 Task: Find connections with filter location Govardhan with filter topic #Designwith filter profile language English with filter current company Firmenich with filter school Maharashtra Institute of Technology Aurangabad with filter industry Zoos and Botanical Gardens with filter service category Consulting with filter keywords title Office Manager
Action: Mouse moved to (502, 89)
Screenshot: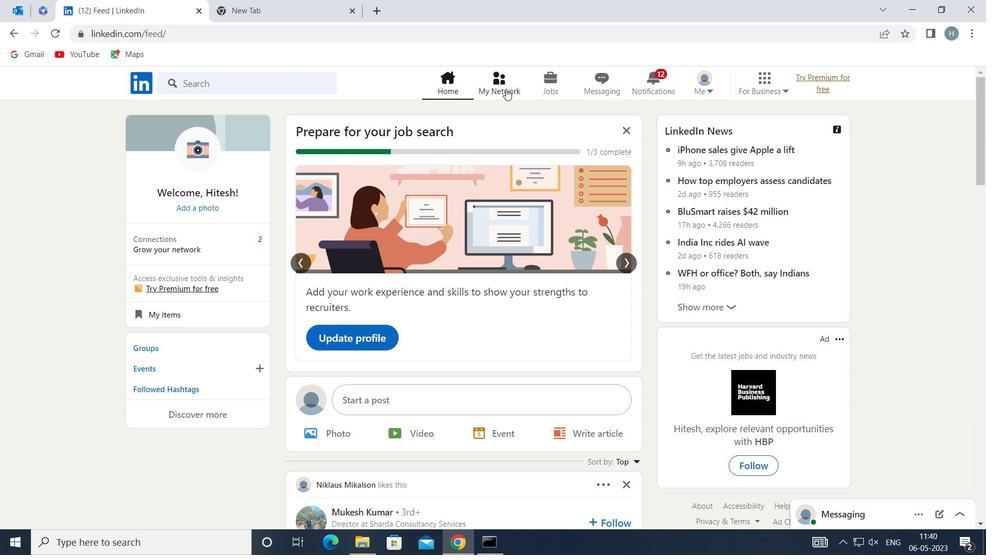 
Action: Mouse pressed left at (502, 89)
Screenshot: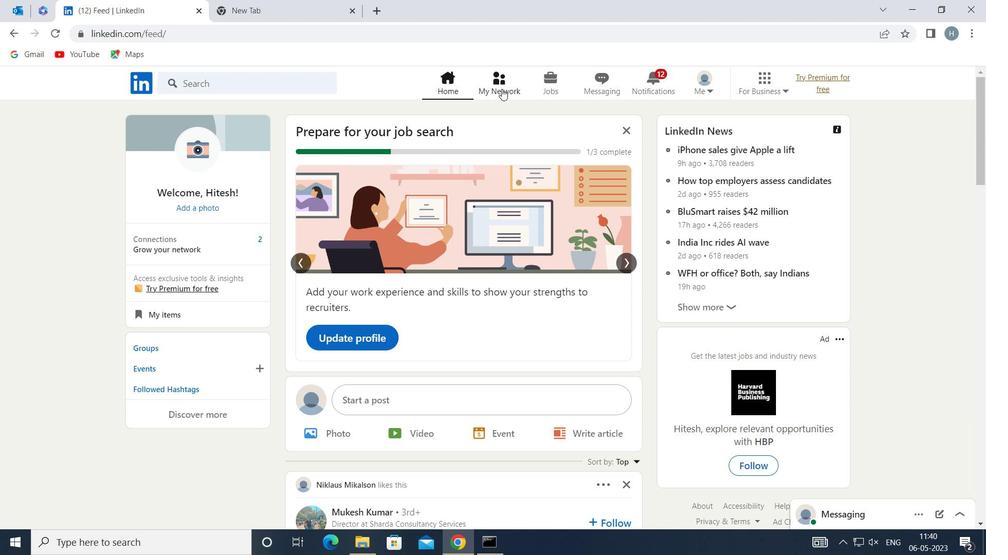 
Action: Mouse moved to (277, 148)
Screenshot: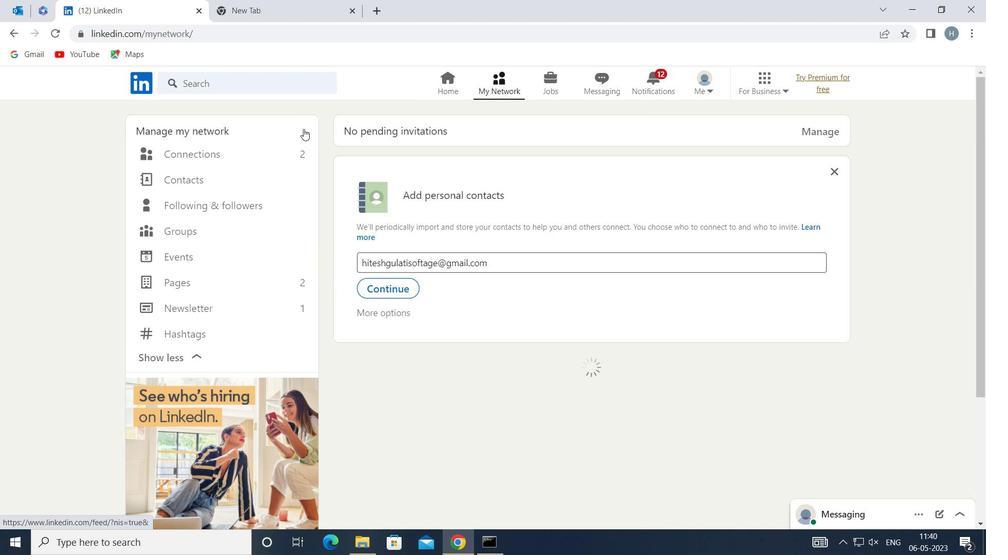 
Action: Mouse pressed left at (277, 148)
Screenshot: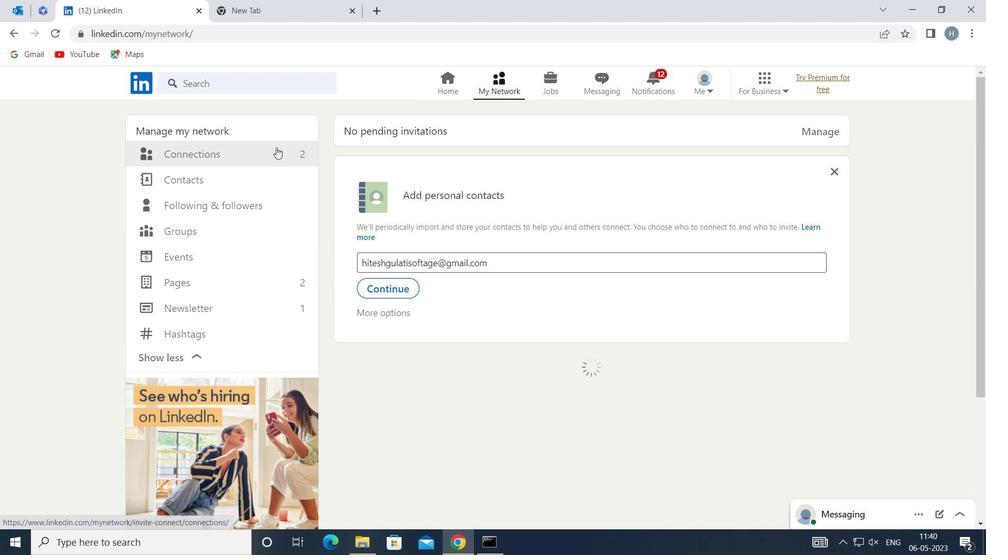
Action: Mouse moved to (578, 155)
Screenshot: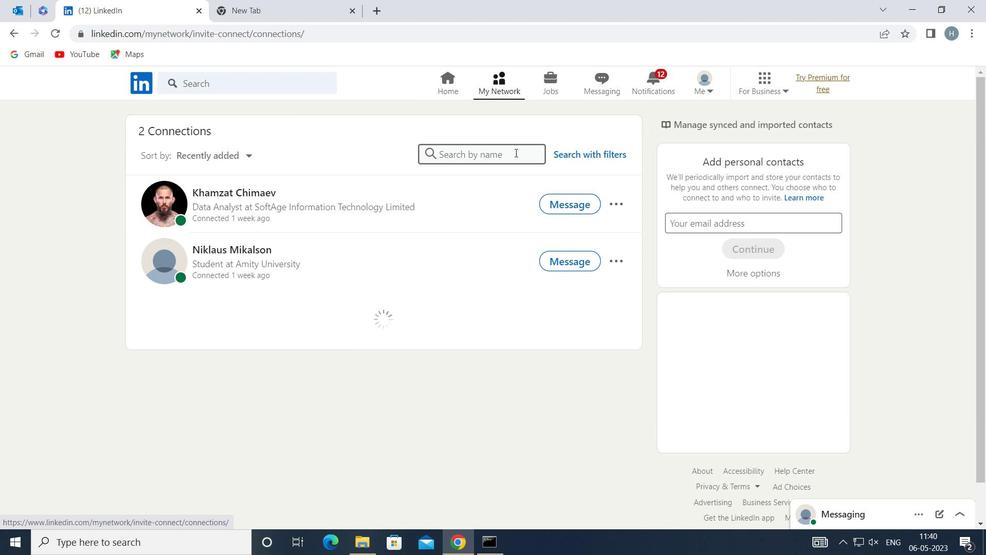
Action: Mouse pressed left at (578, 155)
Screenshot: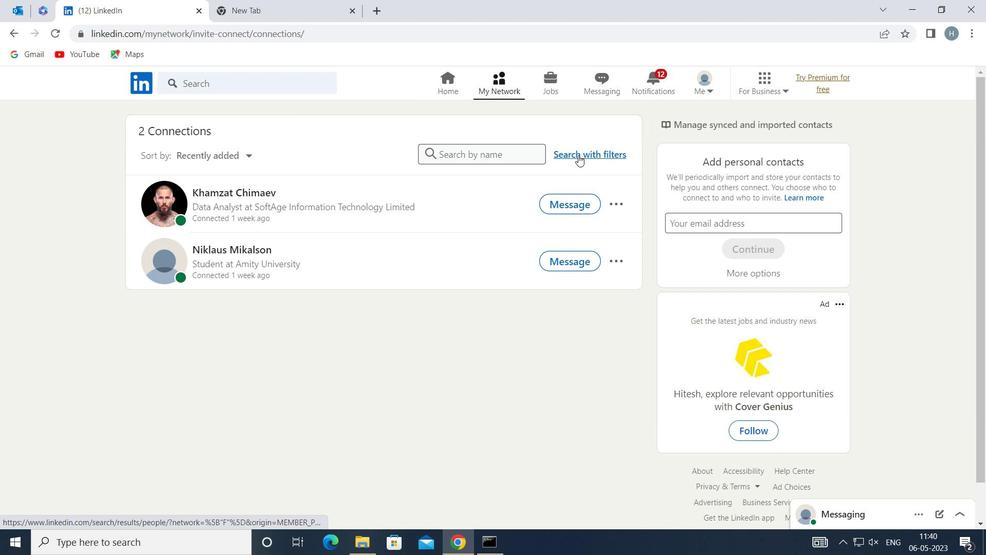 
Action: Mouse moved to (529, 112)
Screenshot: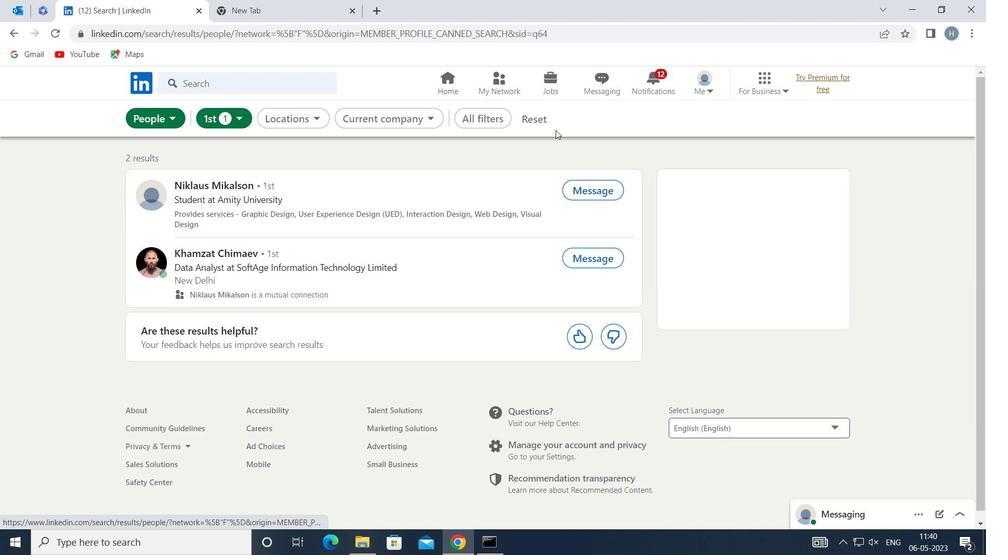 
Action: Mouse pressed left at (529, 112)
Screenshot: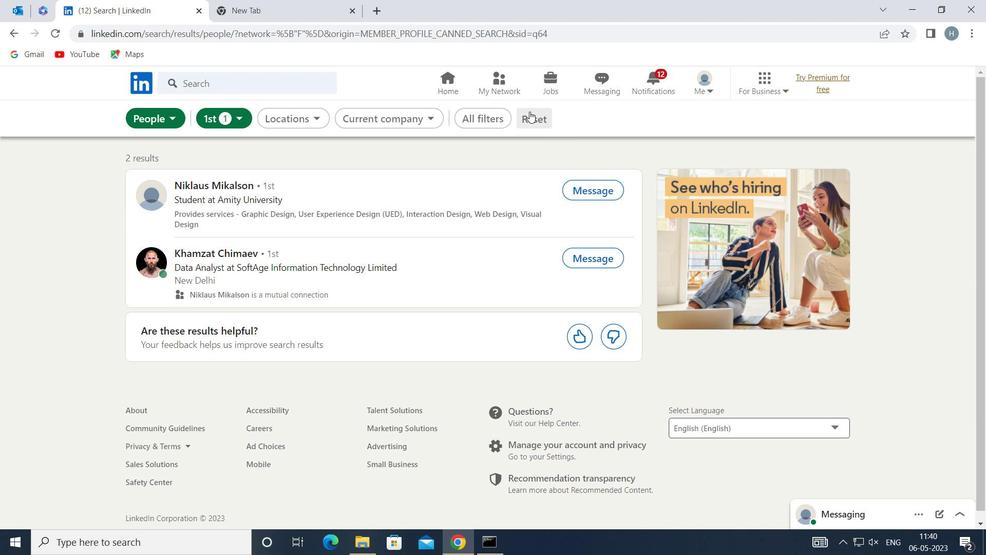 
Action: Mouse moved to (510, 117)
Screenshot: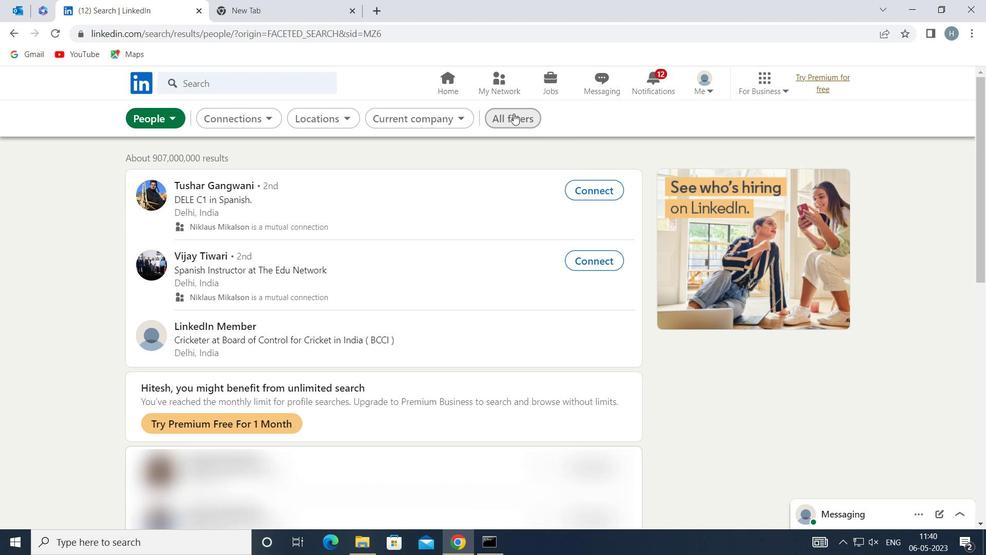 
Action: Mouse pressed left at (510, 117)
Screenshot: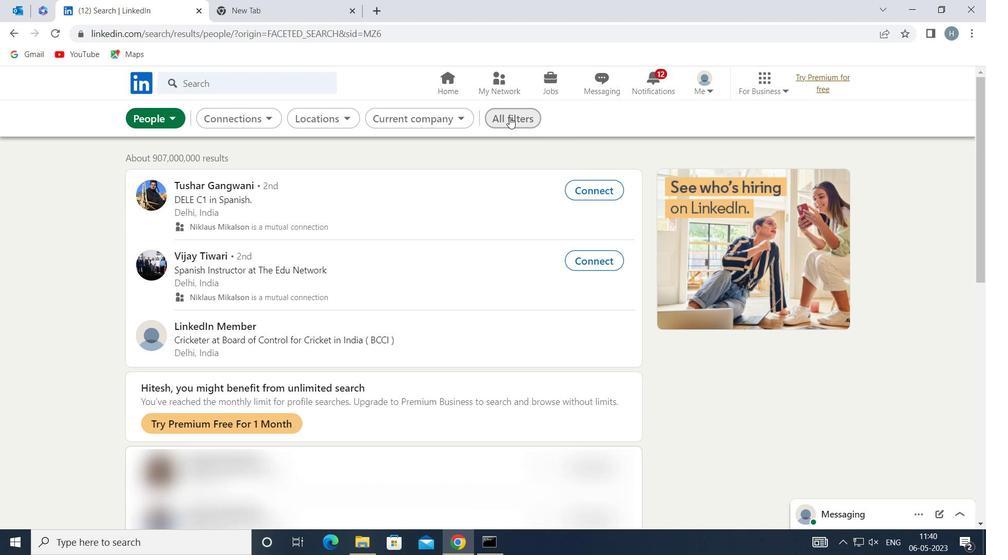 
Action: Mouse moved to (705, 236)
Screenshot: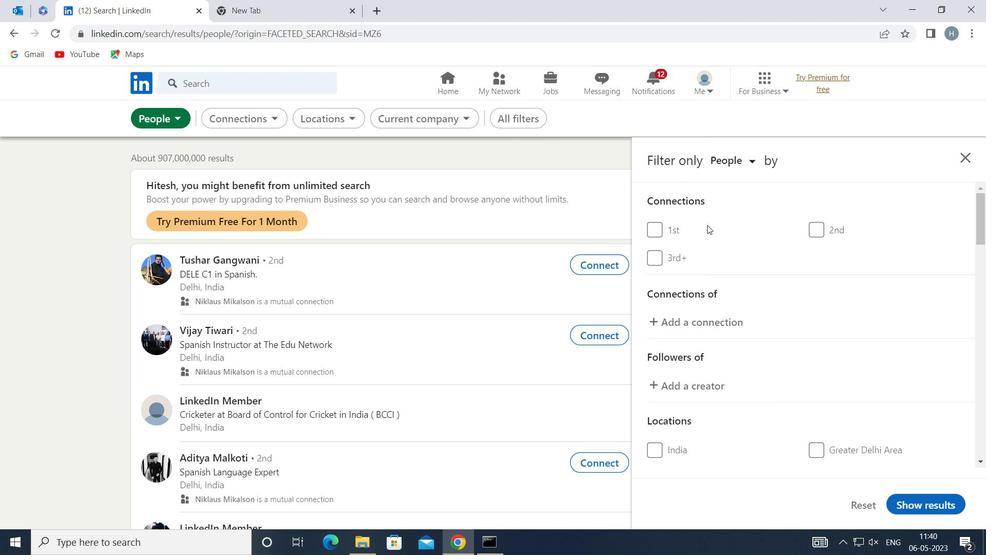 
Action: Mouse scrolled (705, 236) with delta (0, 0)
Screenshot: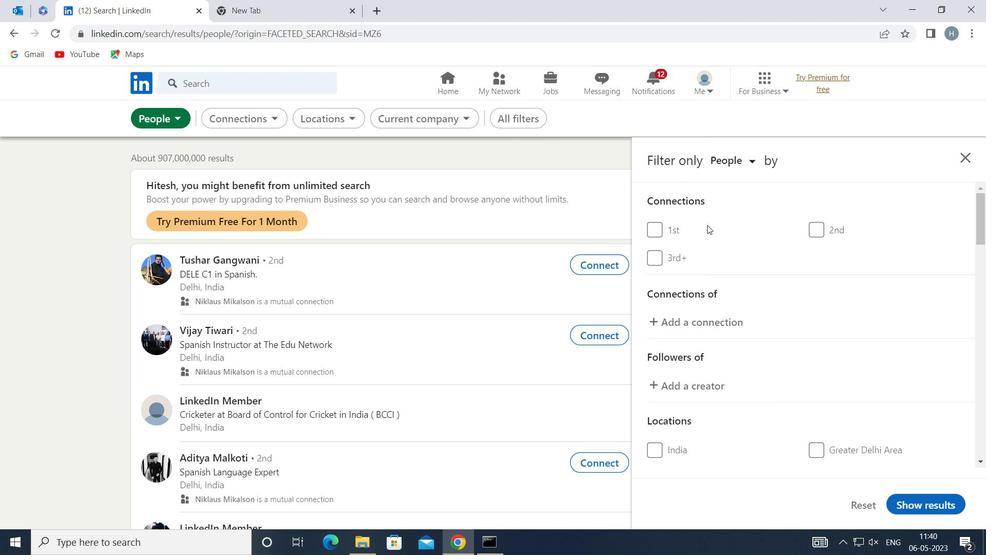 
Action: Mouse moved to (704, 237)
Screenshot: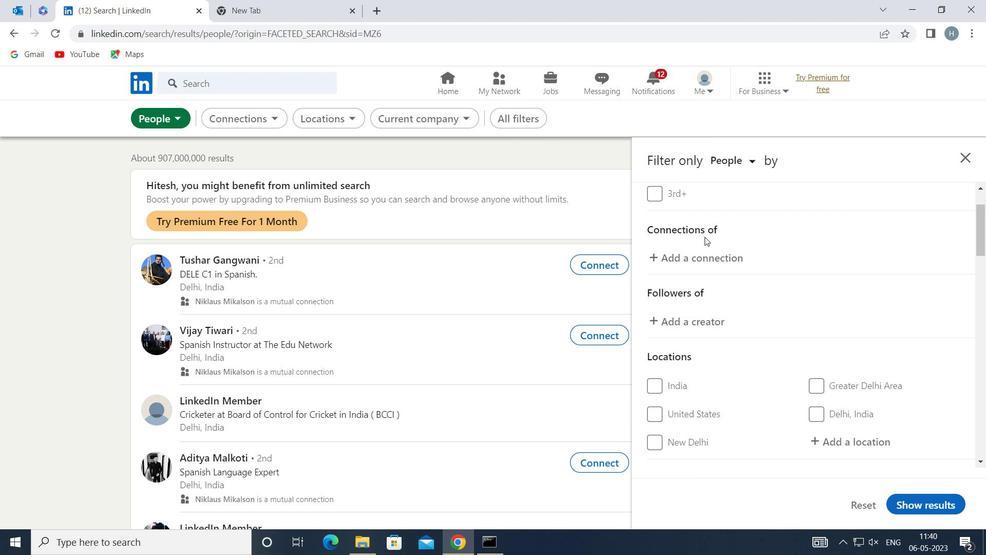 
Action: Mouse scrolled (704, 236) with delta (0, 0)
Screenshot: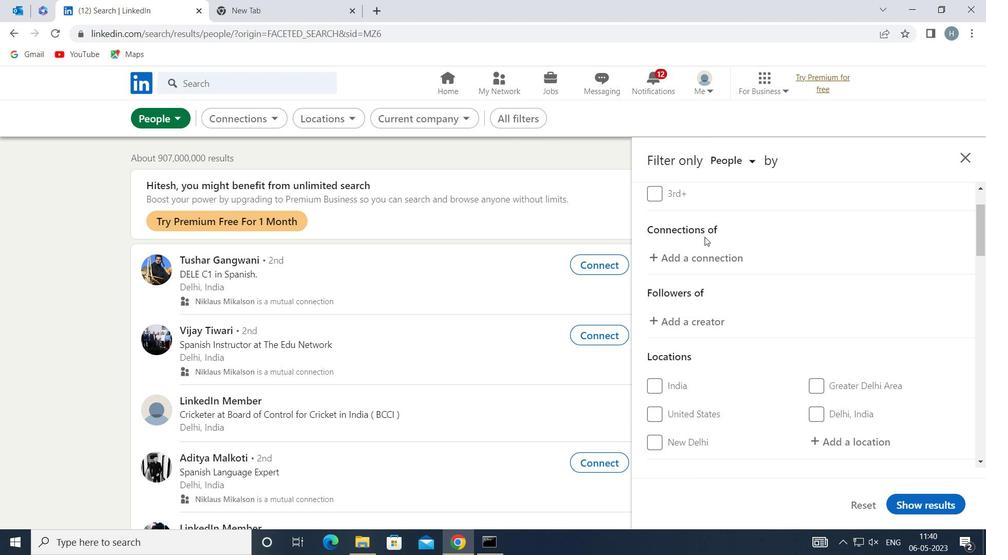 
Action: Mouse scrolled (704, 236) with delta (0, 0)
Screenshot: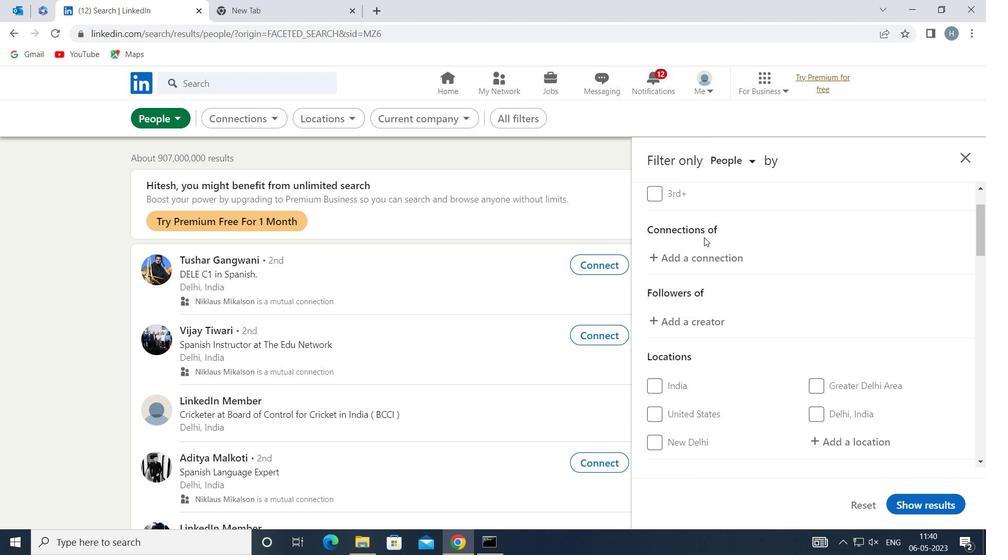 
Action: Mouse moved to (704, 244)
Screenshot: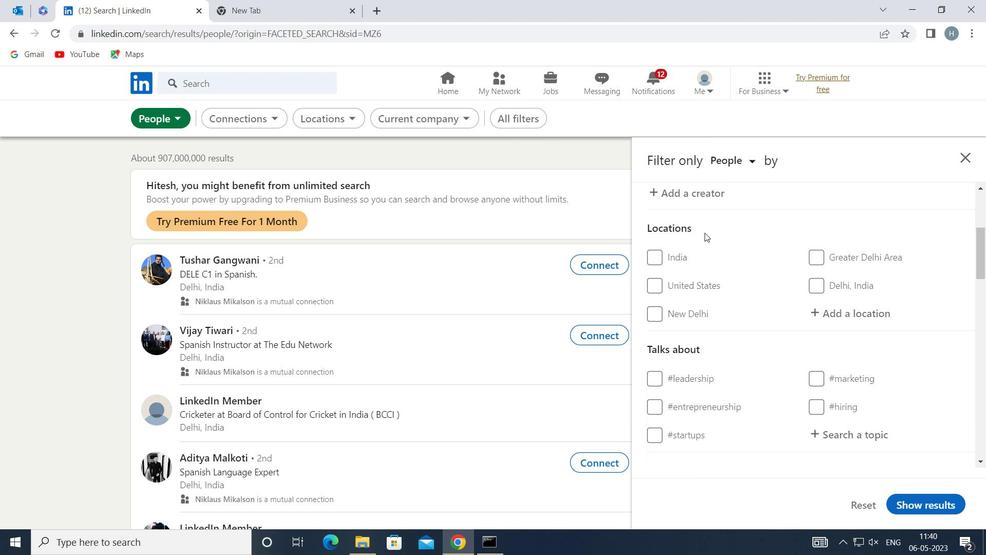 
Action: Mouse scrolled (704, 243) with delta (0, 0)
Screenshot: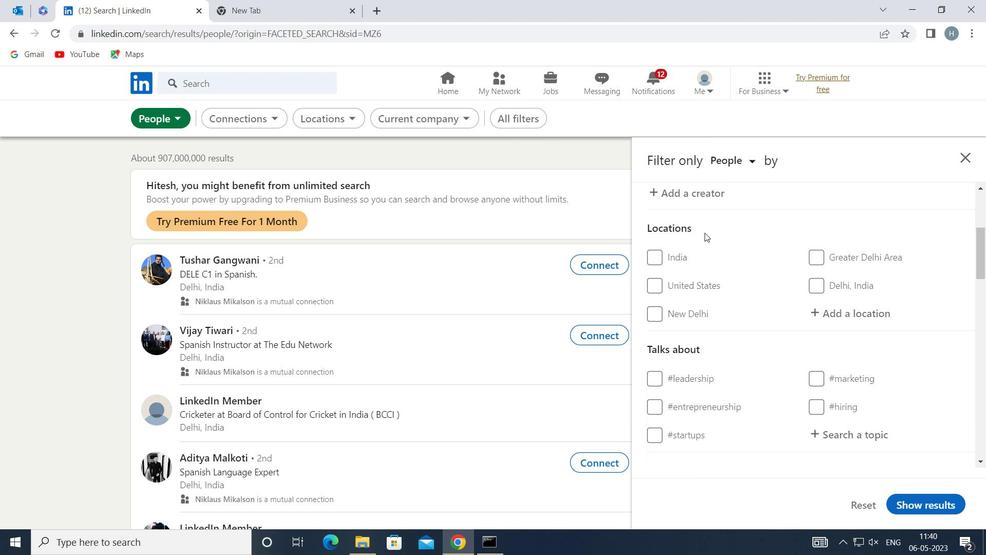 
Action: Mouse moved to (886, 239)
Screenshot: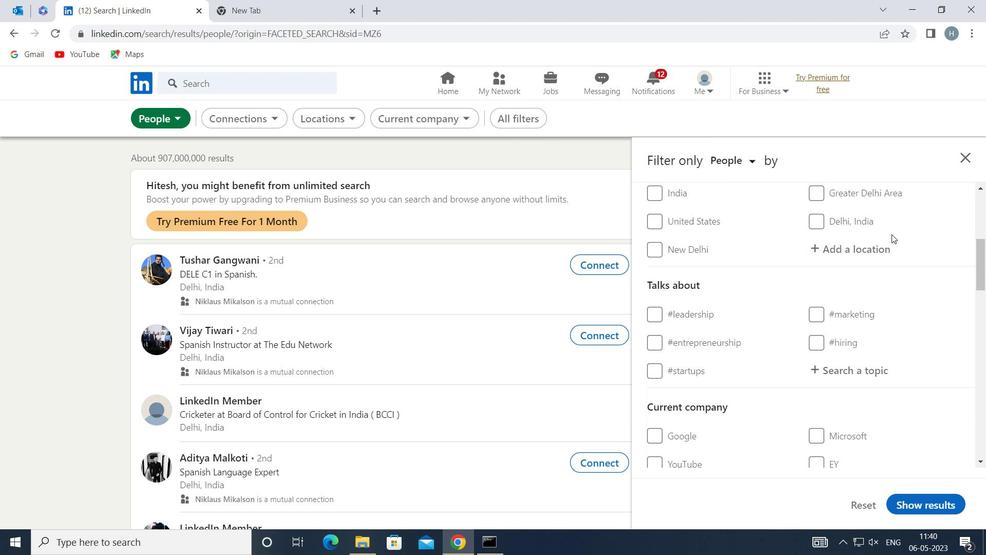 
Action: Mouse pressed left at (886, 239)
Screenshot: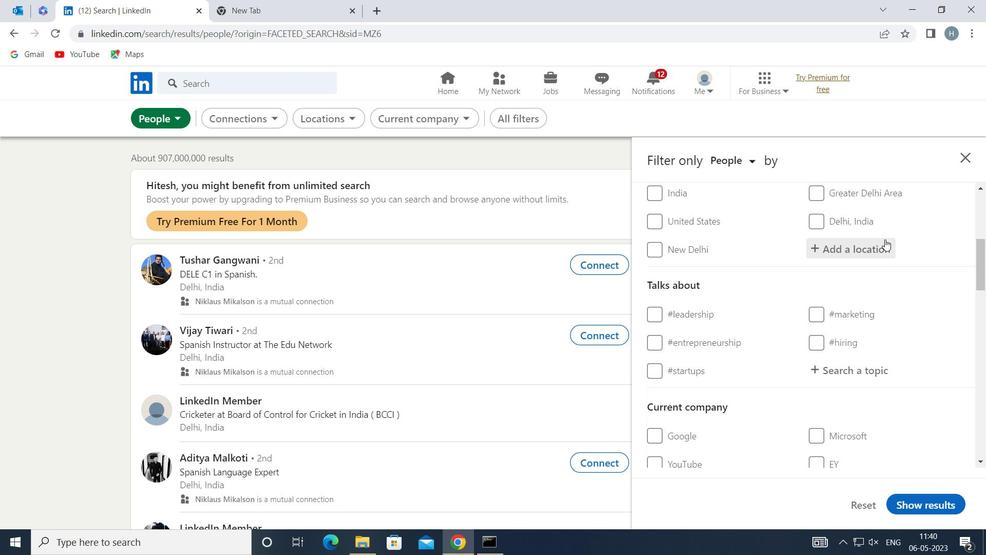 
Action: Key pressed <Key.shift>GOVARDHAN
Screenshot: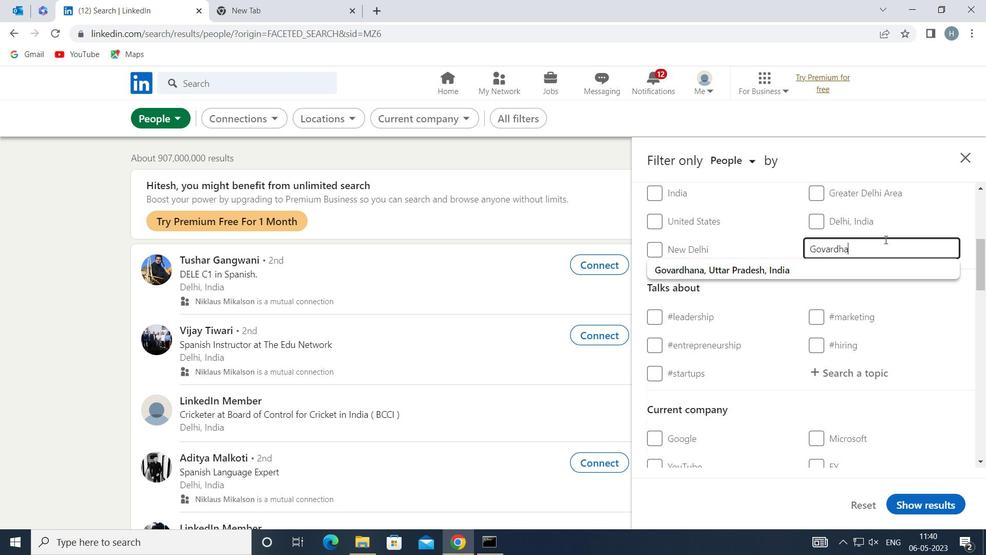 
Action: Mouse moved to (856, 275)
Screenshot: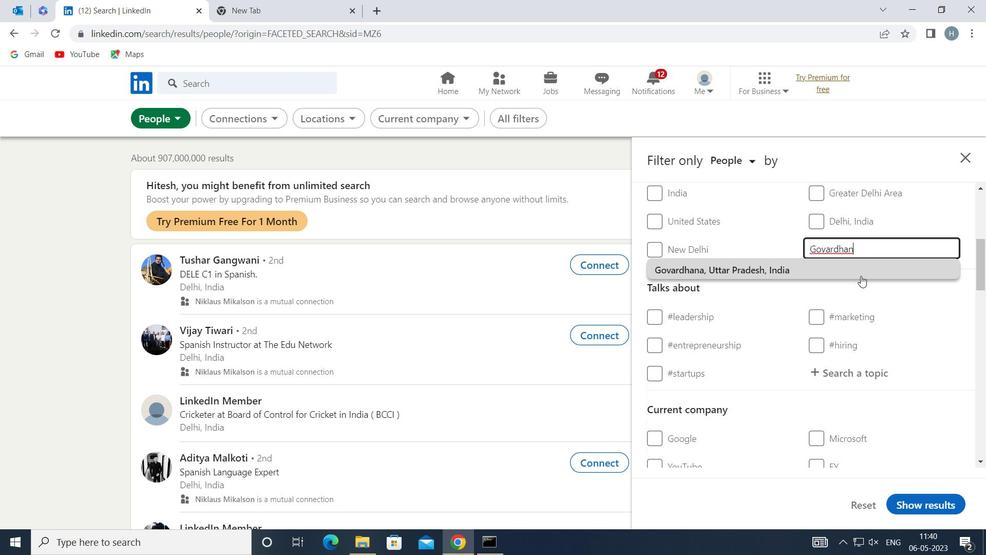 
Action: Mouse pressed left at (856, 275)
Screenshot: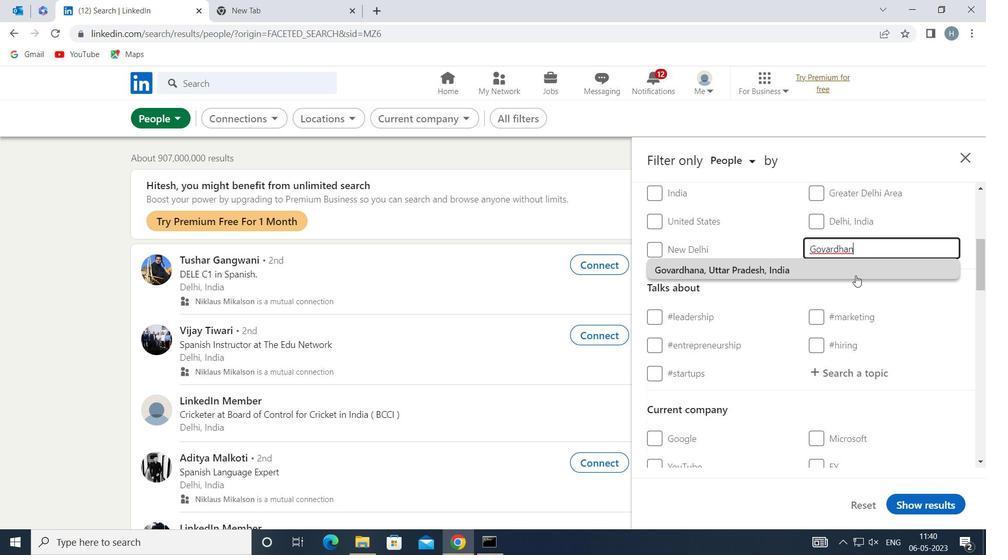 
Action: Mouse moved to (839, 295)
Screenshot: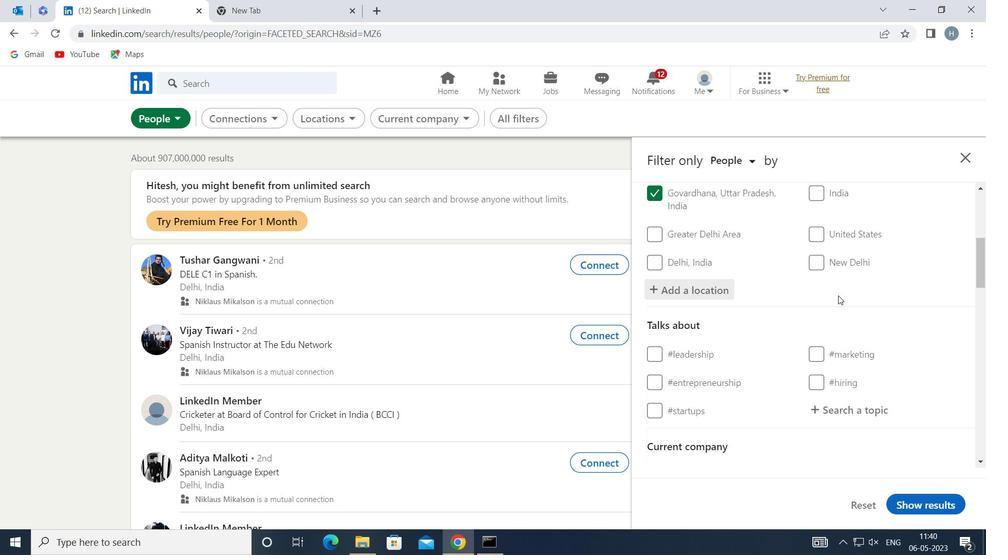 
Action: Mouse scrolled (839, 295) with delta (0, 0)
Screenshot: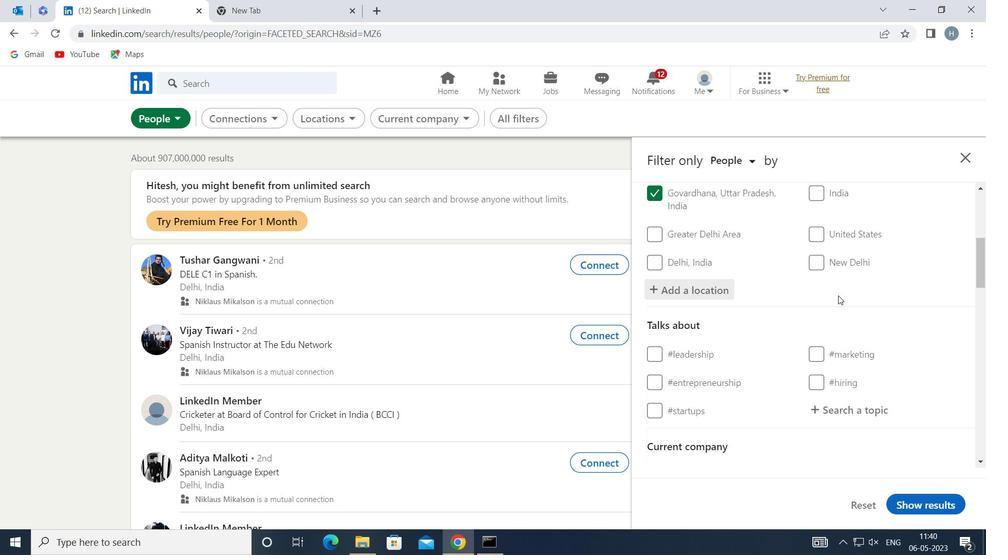 
Action: Mouse moved to (846, 343)
Screenshot: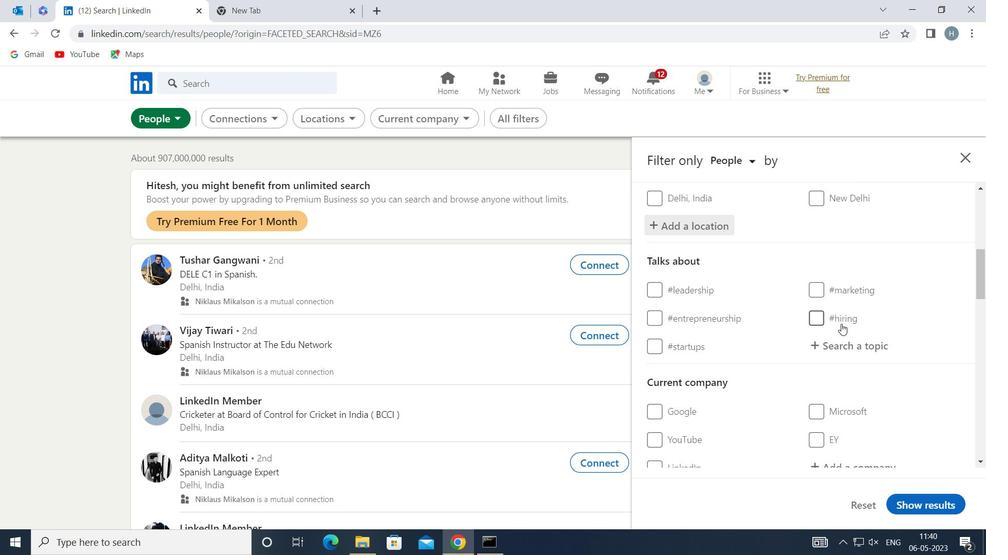 
Action: Mouse pressed left at (846, 343)
Screenshot: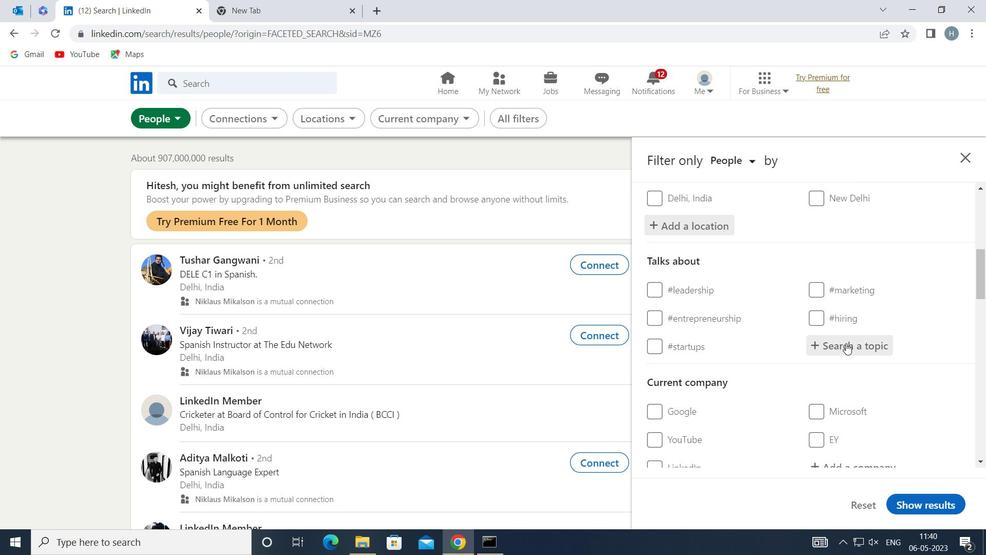
Action: Key pressed <Key.shift>DESIG
Screenshot: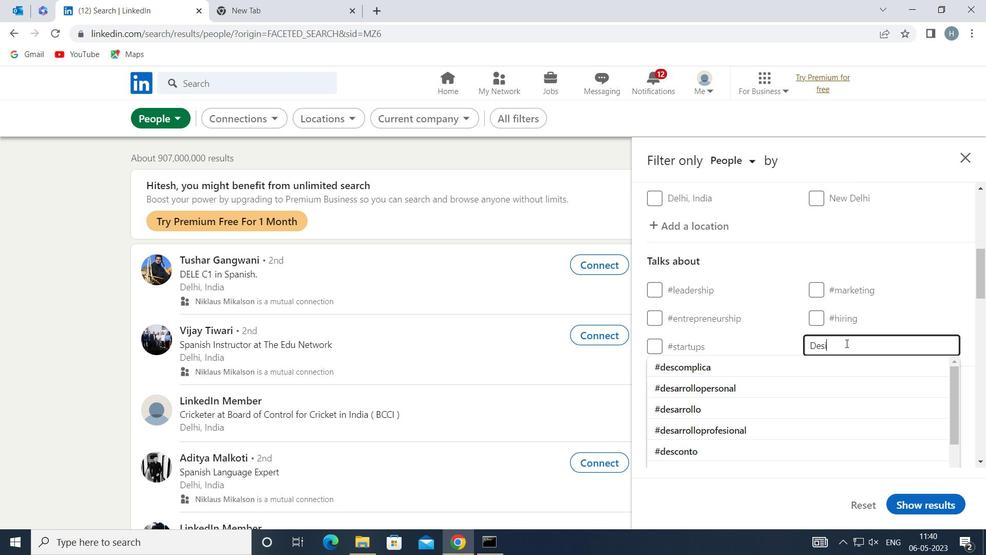 
Action: Mouse moved to (772, 359)
Screenshot: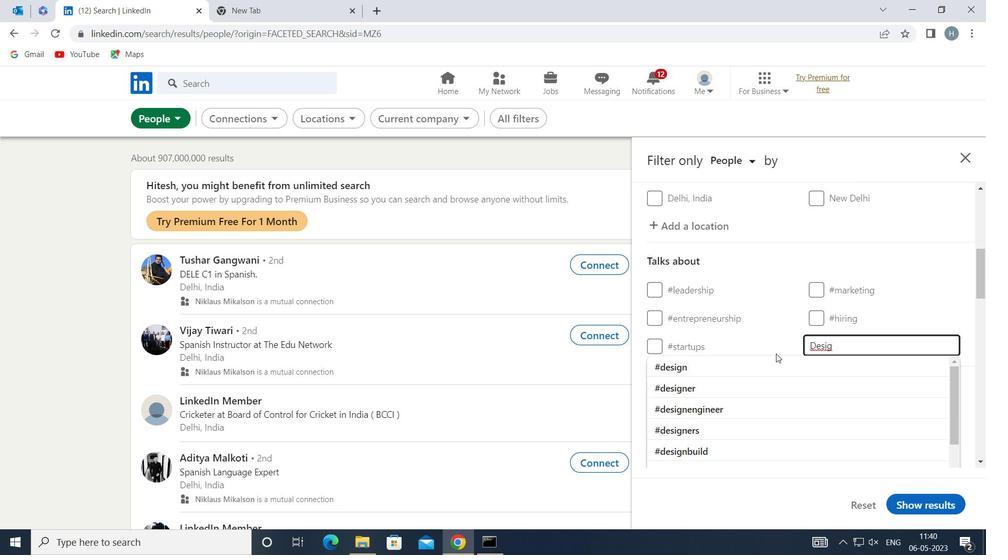 
Action: Mouse pressed left at (772, 359)
Screenshot: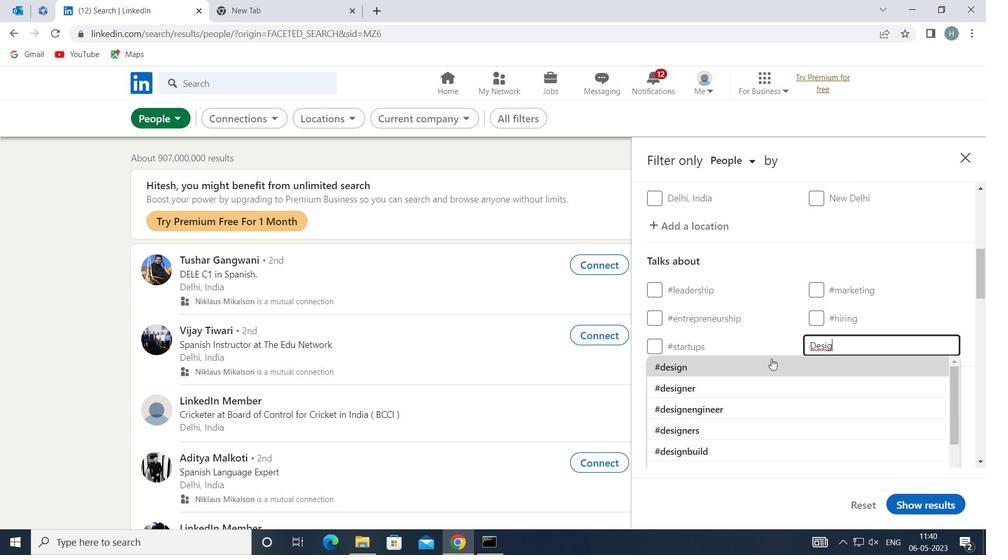 
Action: Mouse moved to (775, 329)
Screenshot: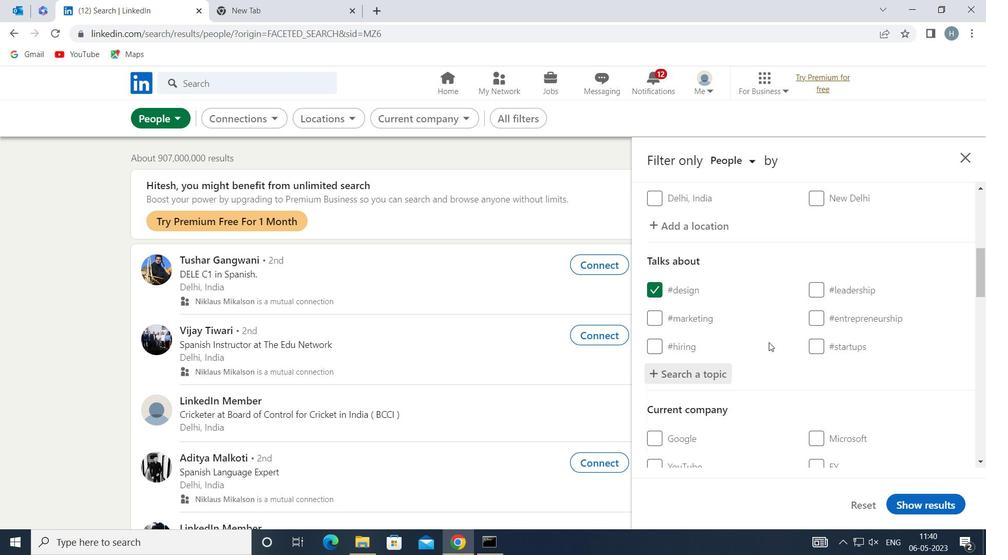 
Action: Mouse scrolled (775, 328) with delta (0, 0)
Screenshot: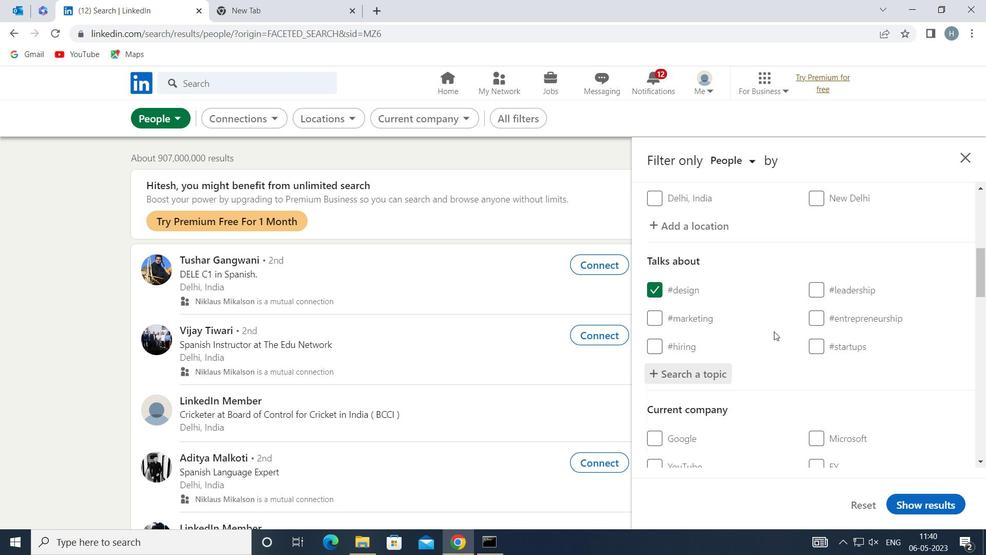 
Action: Mouse scrolled (775, 328) with delta (0, 0)
Screenshot: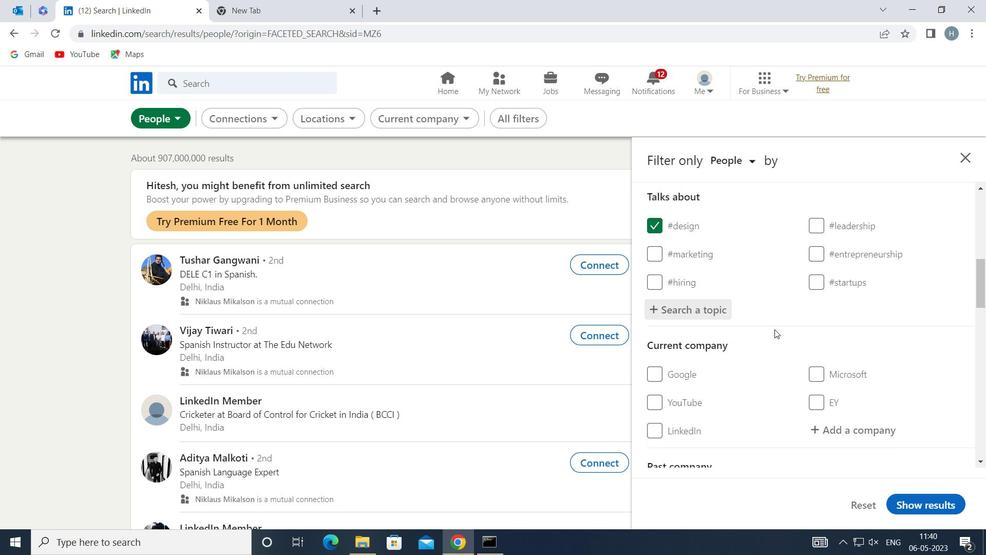 
Action: Mouse scrolled (775, 328) with delta (0, 0)
Screenshot: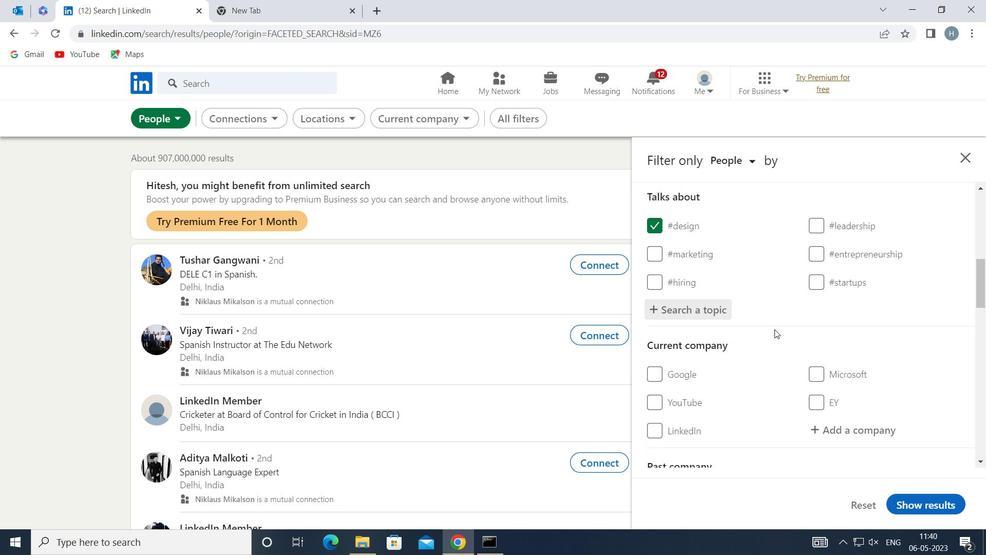 
Action: Mouse scrolled (775, 328) with delta (0, 0)
Screenshot: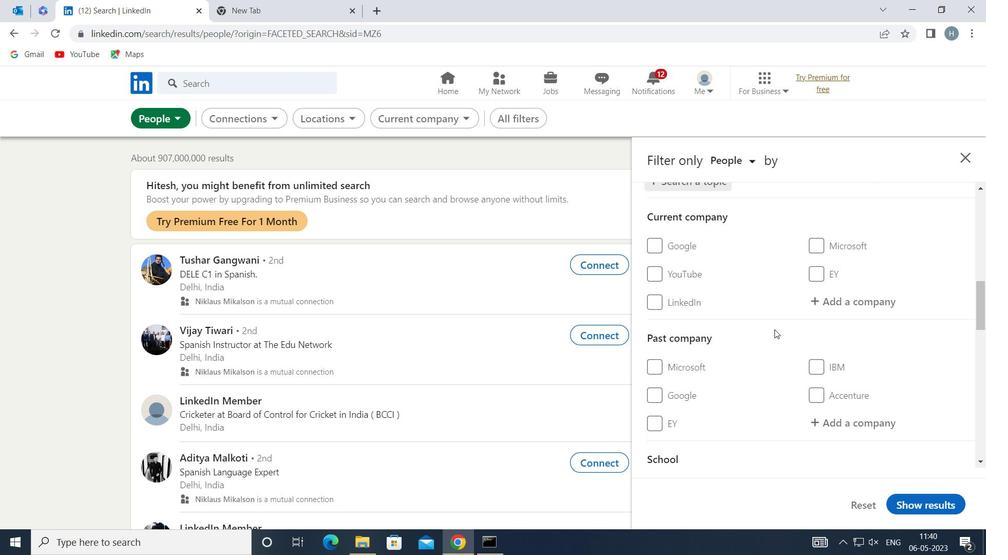 
Action: Mouse scrolled (775, 328) with delta (0, 0)
Screenshot: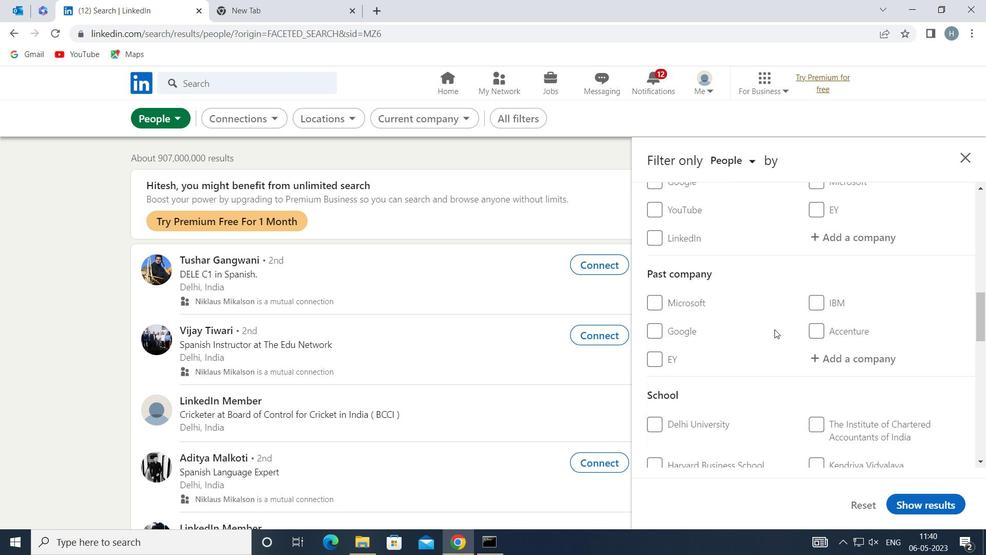 
Action: Mouse scrolled (775, 328) with delta (0, 0)
Screenshot: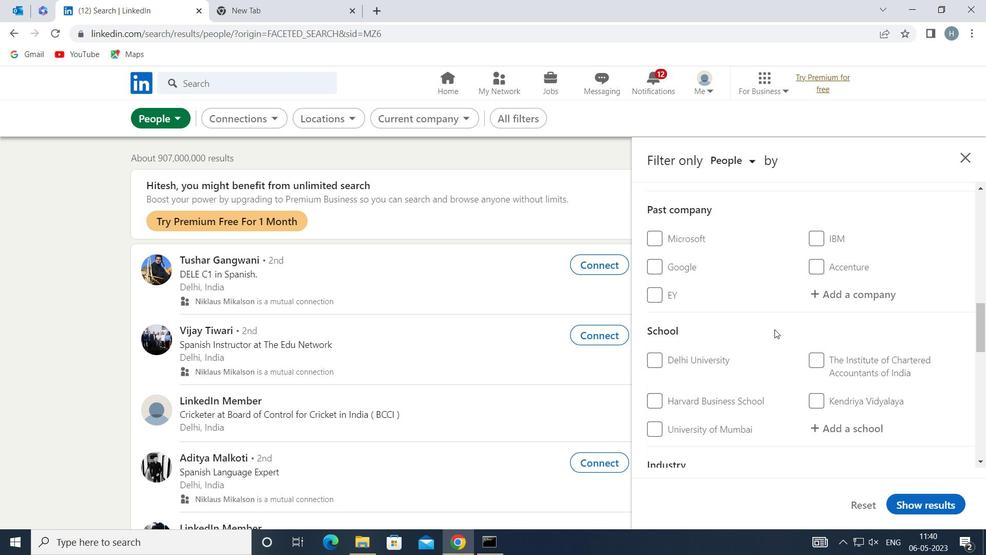 
Action: Mouse moved to (775, 328)
Screenshot: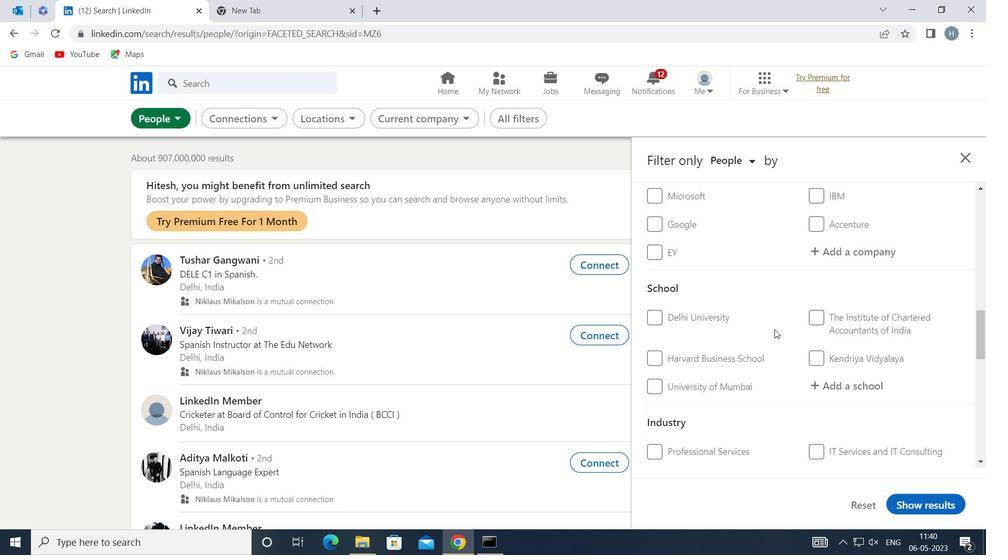 
Action: Mouse scrolled (775, 327) with delta (0, 0)
Screenshot: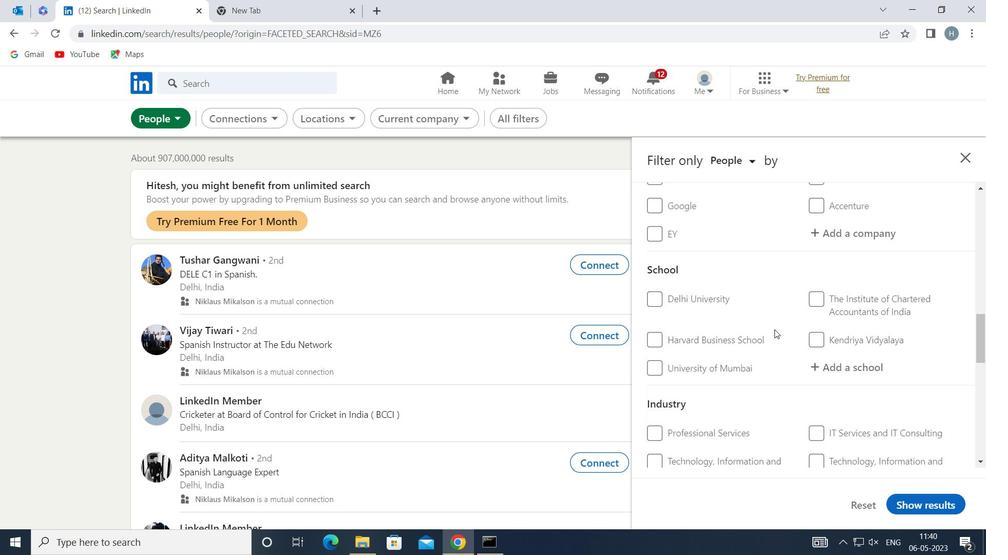 
Action: Mouse moved to (775, 327)
Screenshot: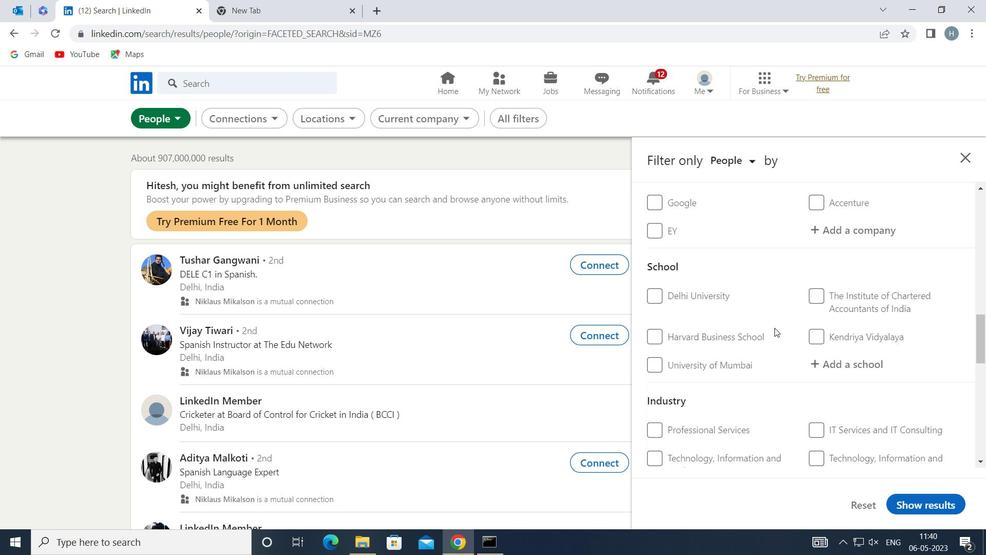 
Action: Mouse scrolled (775, 327) with delta (0, 0)
Screenshot: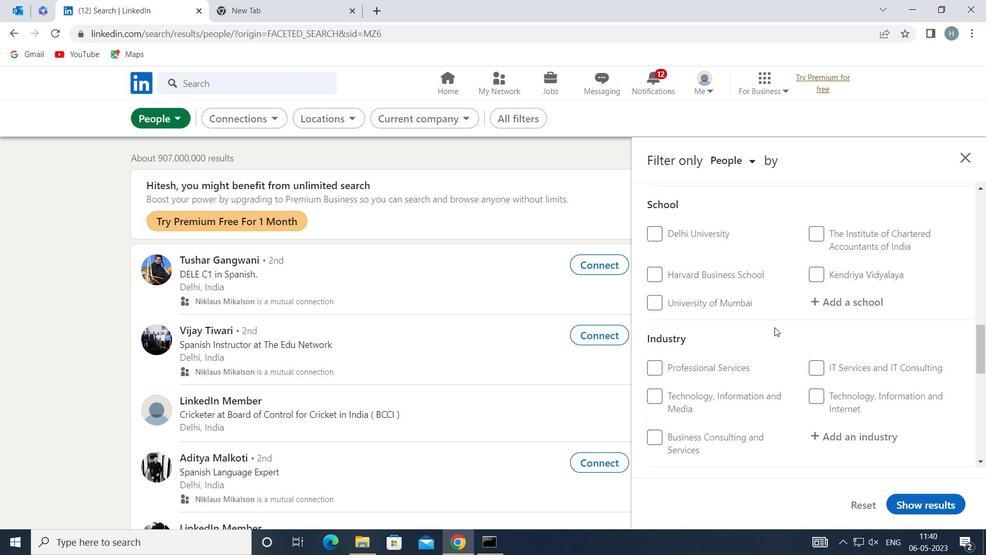 
Action: Mouse scrolled (775, 327) with delta (0, 0)
Screenshot: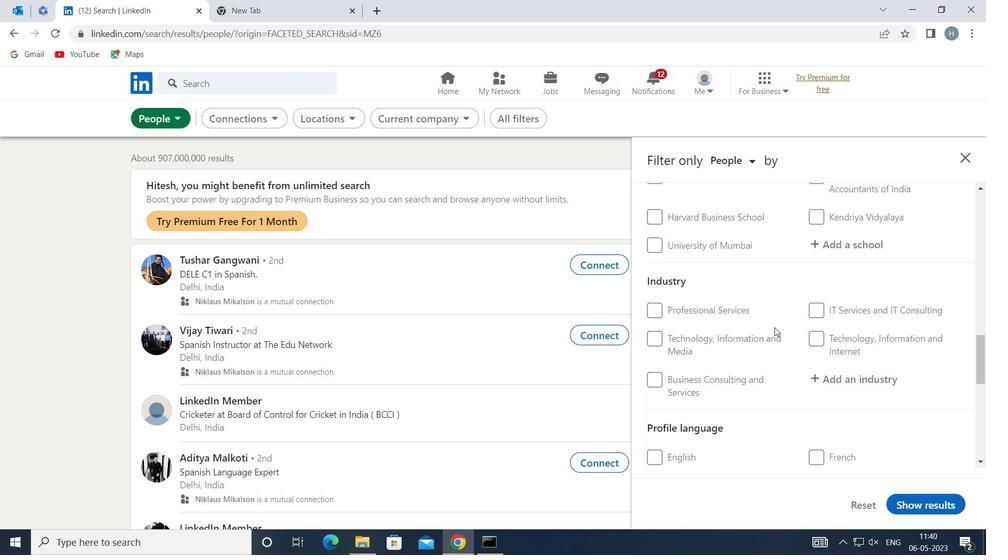 
Action: Mouse moved to (693, 381)
Screenshot: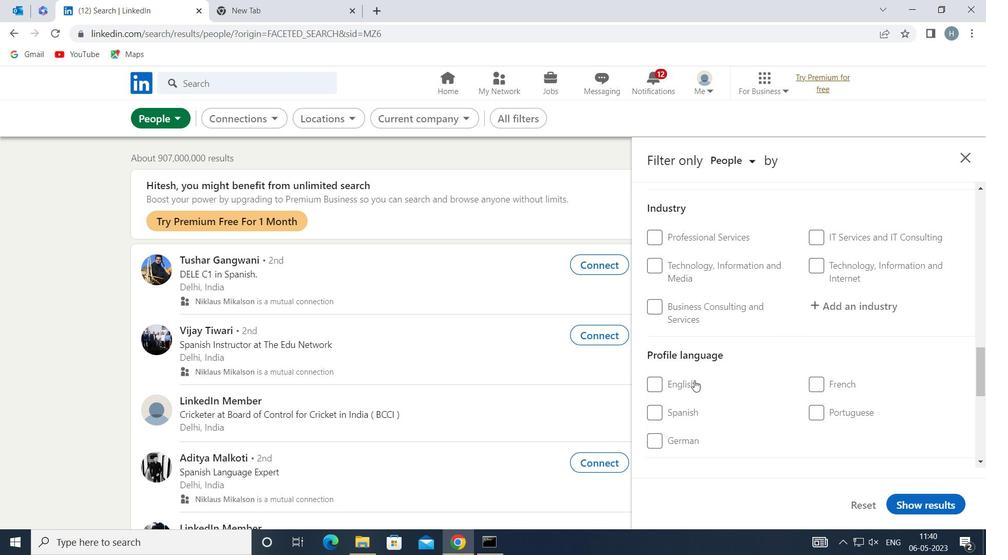 
Action: Mouse pressed left at (693, 381)
Screenshot: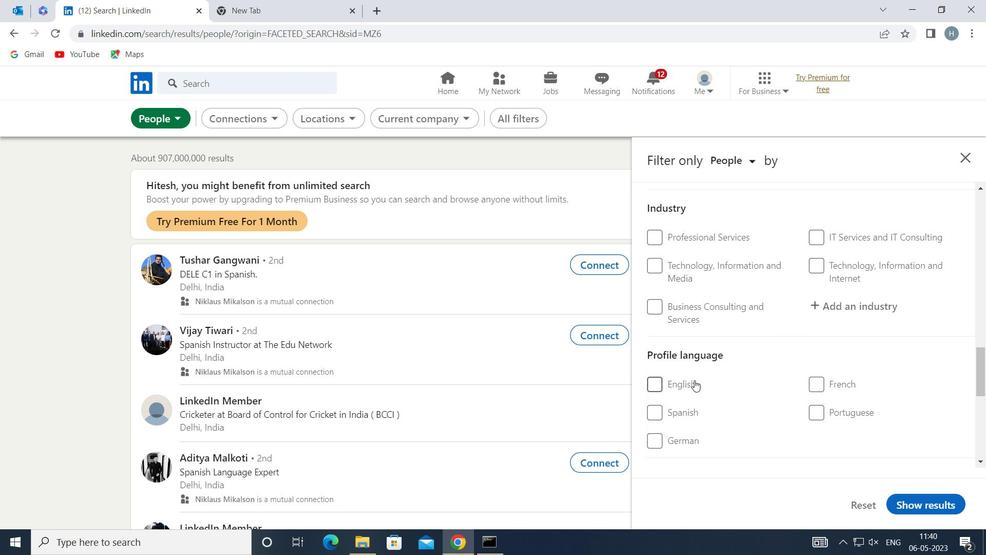 
Action: Mouse moved to (774, 388)
Screenshot: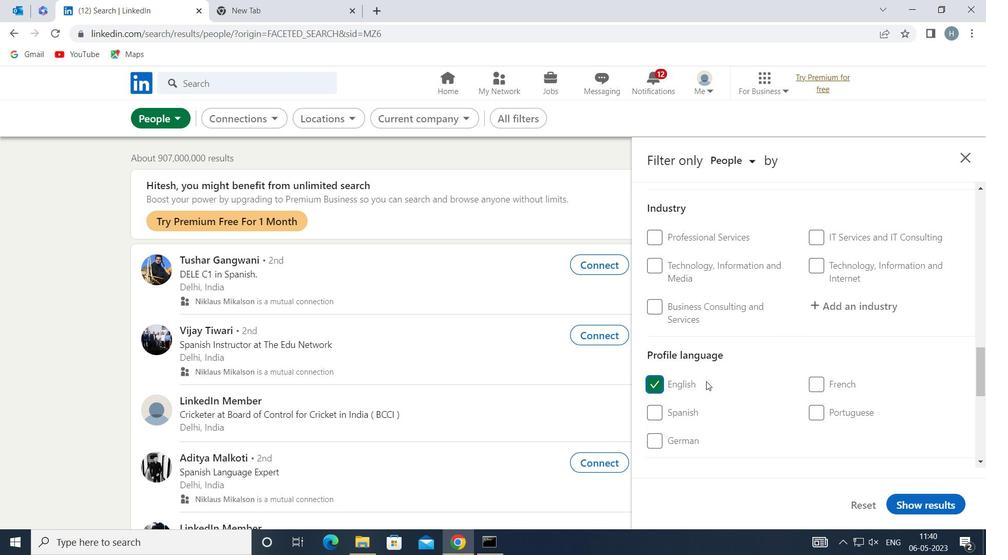 
Action: Mouse scrolled (774, 388) with delta (0, 0)
Screenshot: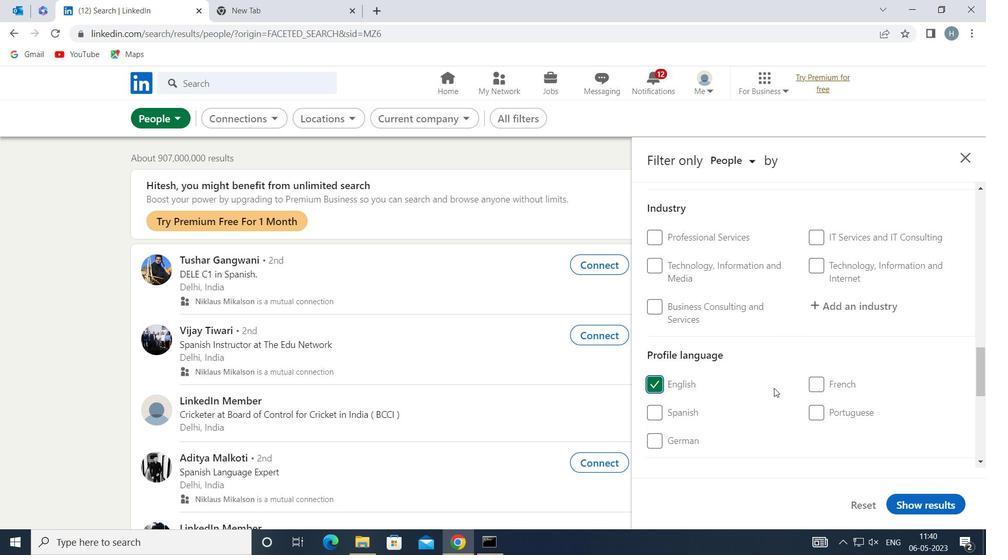 
Action: Mouse moved to (772, 381)
Screenshot: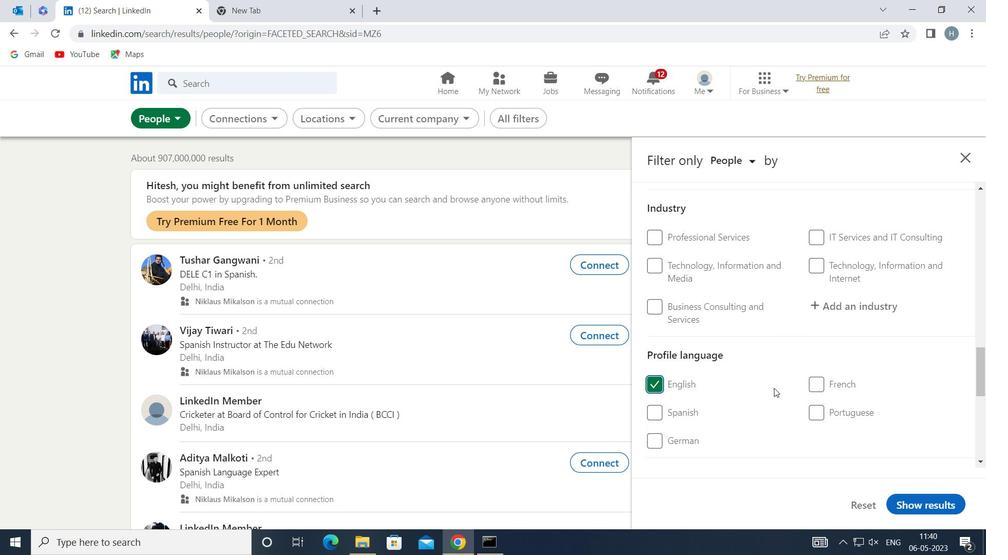 
Action: Mouse scrolled (772, 382) with delta (0, 0)
Screenshot: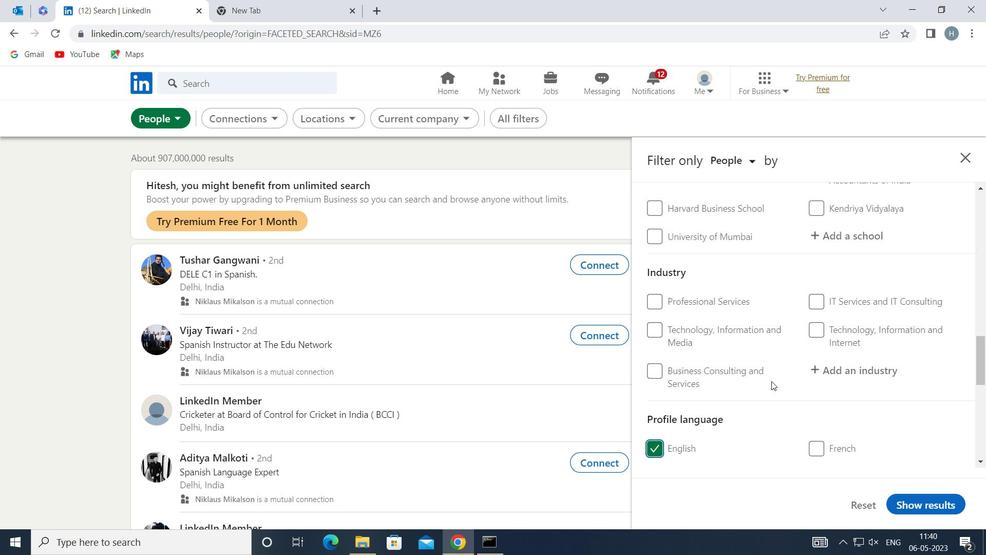 
Action: Mouse scrolled (772, 382) with delta (0, 0)
Screenshot: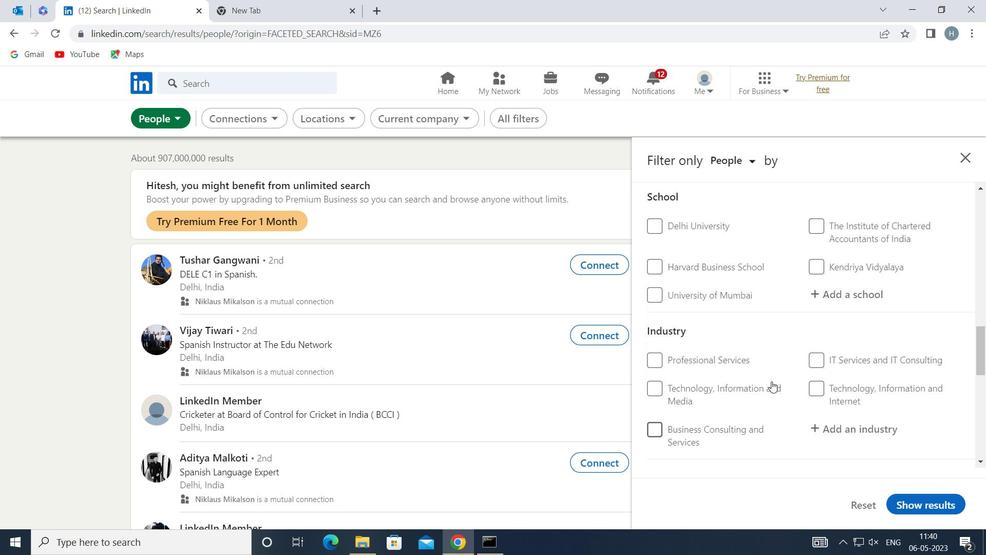 
Action: Mouse scrolled (772, 382) with delta (0, 0)
Screenshot: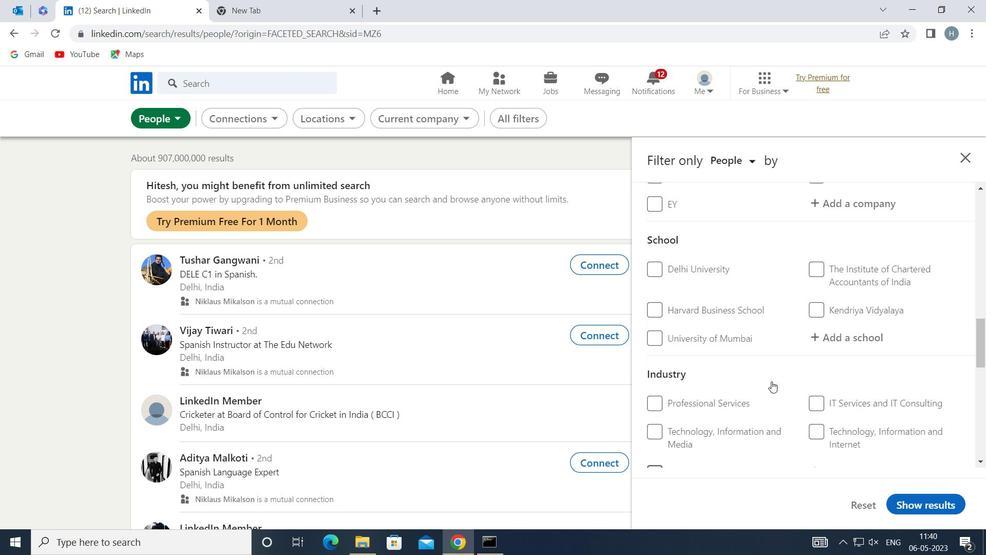 
Action: Mouse scrolled (772, 382) with delta (0, 0)
Screenshot: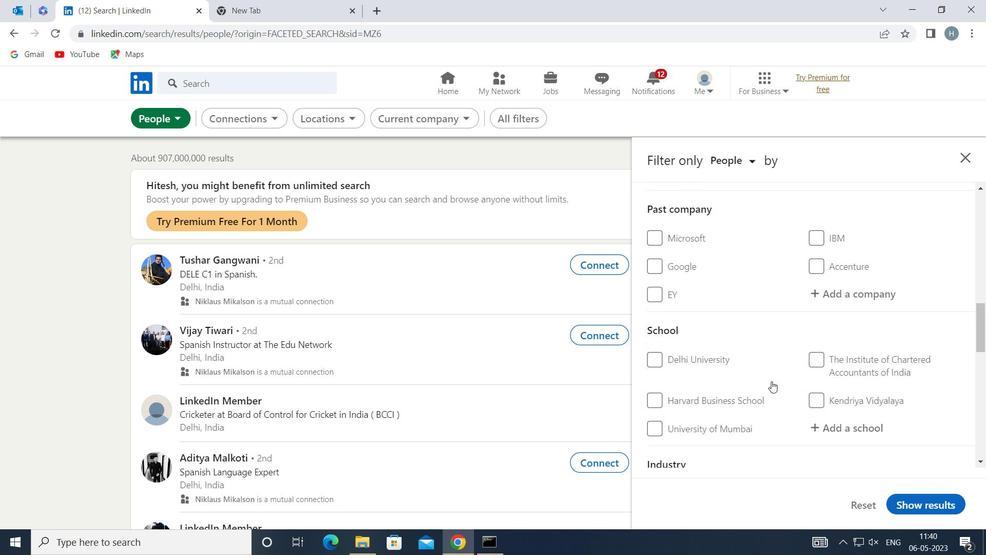 
Action: Mouse scrolled (772, 382) with delta (0, 0)
Screenshot: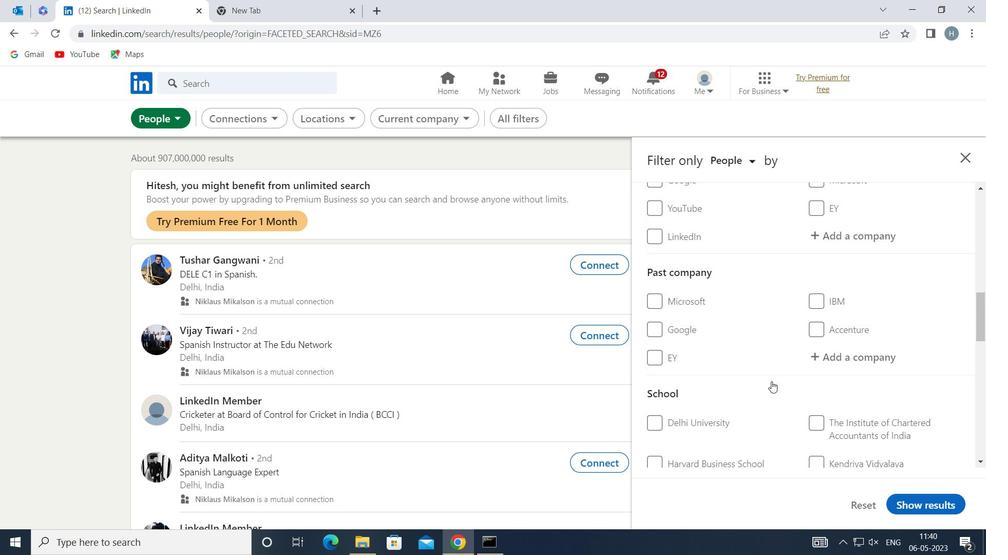 
Action: Mouse scrolled (772, 382) with delta (0, 0)
Screenshot: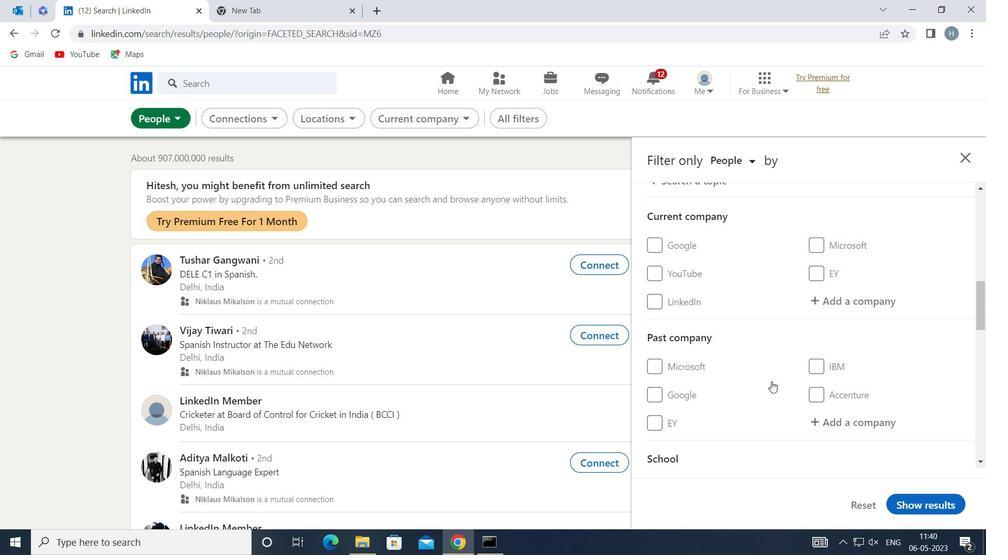 
Action: Mouse moved to (830, 366)
Screenshot: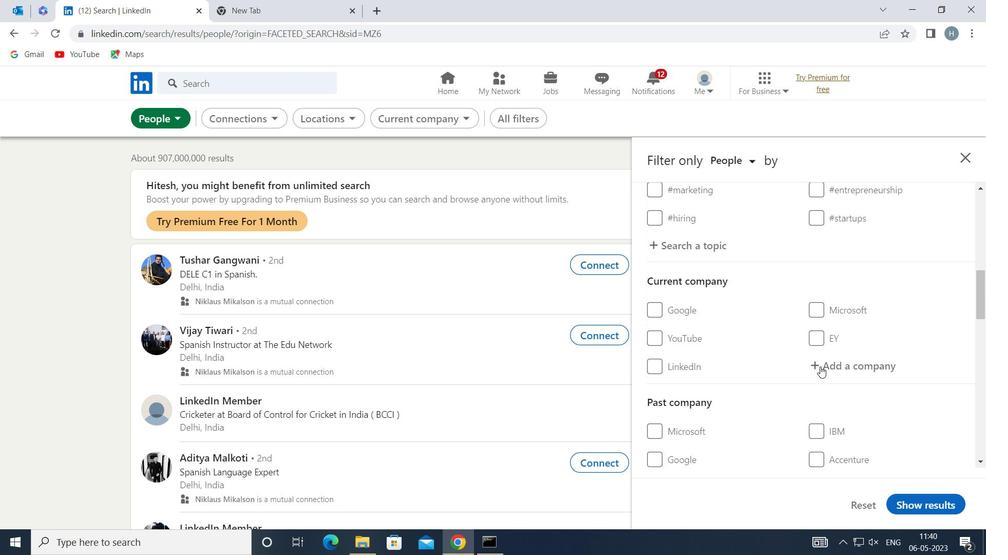 
Action: Mouse pressed left at (830, 366)
Screenshot: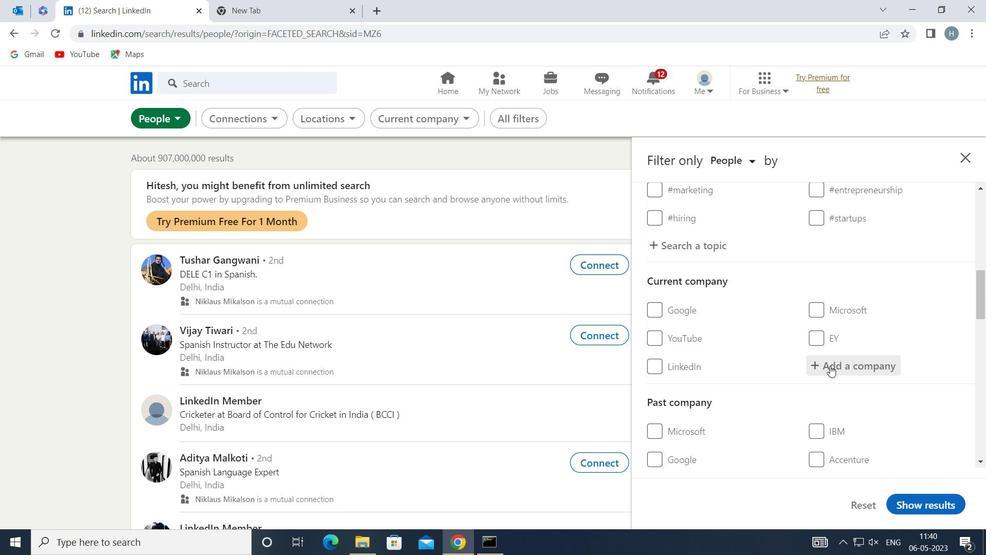 
Action: Mouse moved to (829, 364)
Screenshot: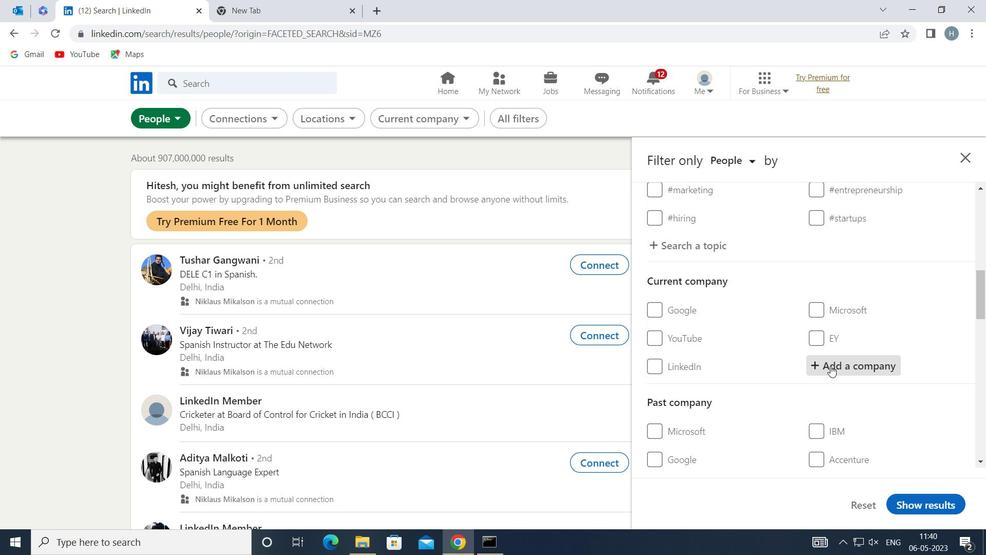 
Action: Key pressed <Key.shift>FIRMENI
Screenshot: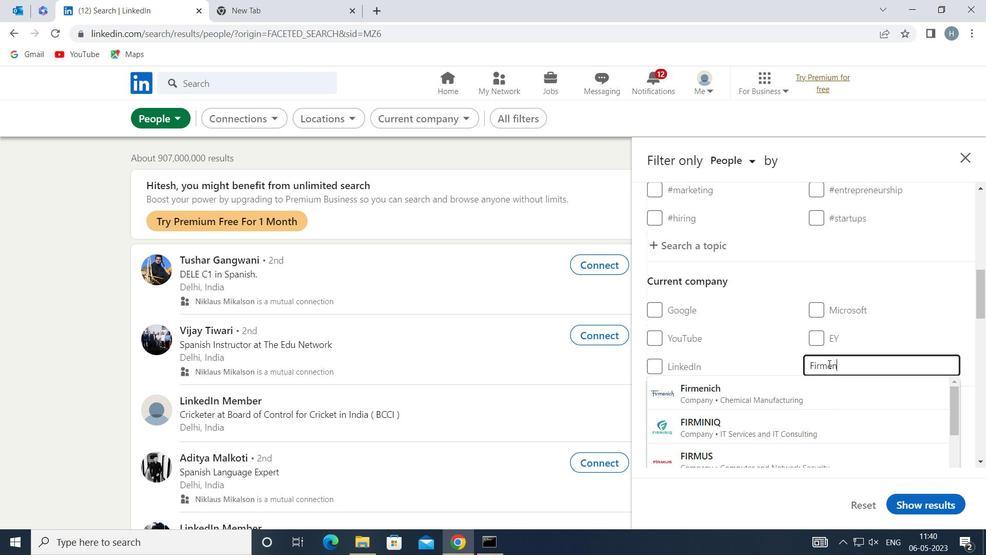 
Action: Mouse moved to (790, 389)
Screenshot: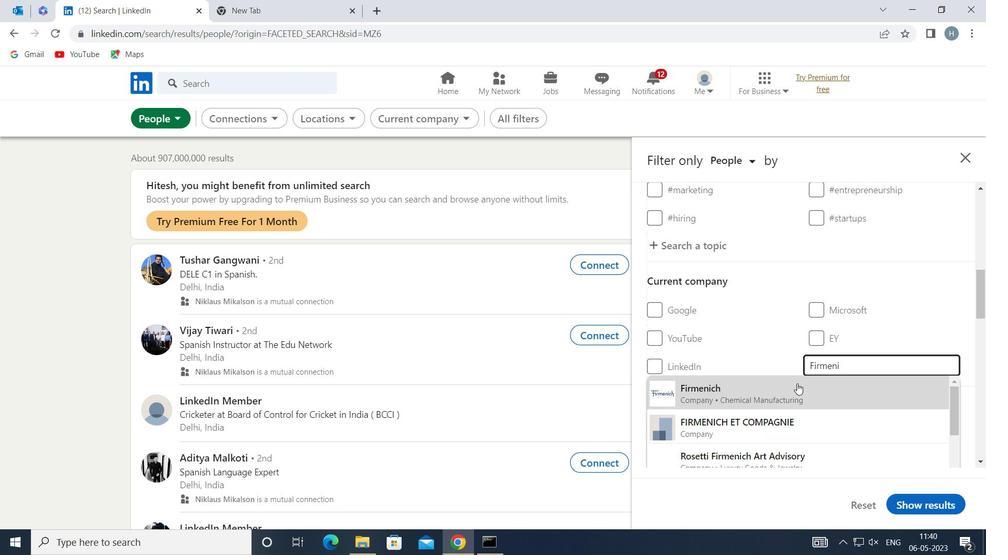 
Action: Mouse pressed left at (790, 389)
Screenshot: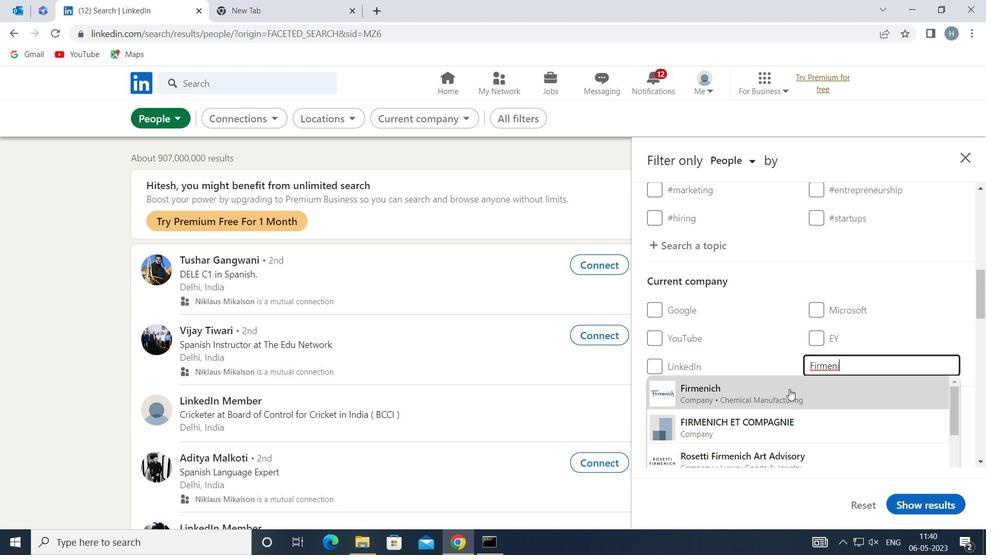 
Action: Mouse moved to (755, 369)
Screenshot: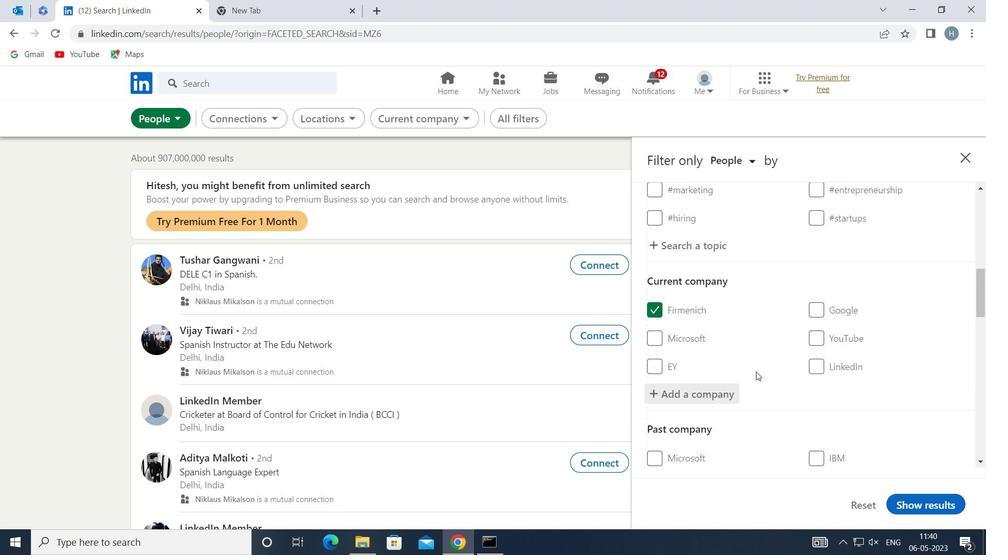 
Action: Mouse scrolled (755, 369) with delta (0, 0)
Screenshot: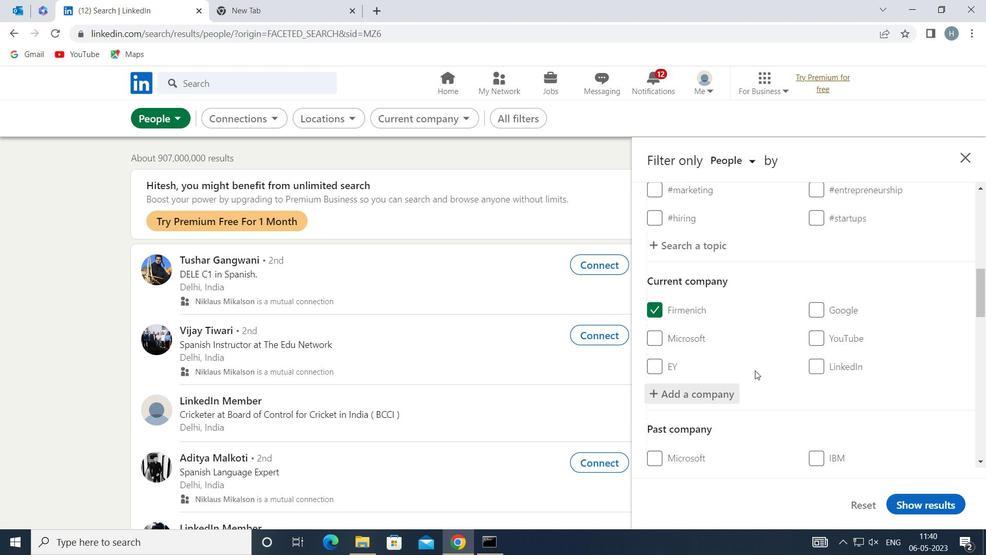 
Action: Mouse moved to (756, 365)
Screenshot: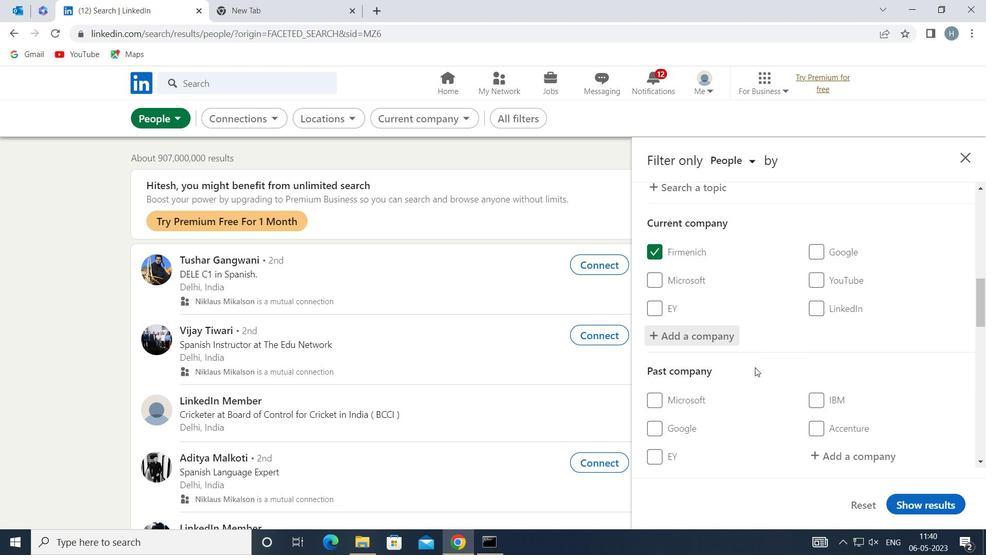 
Action: Mouse scrolled (756, 364) with delta (0, 0)
Screenshot: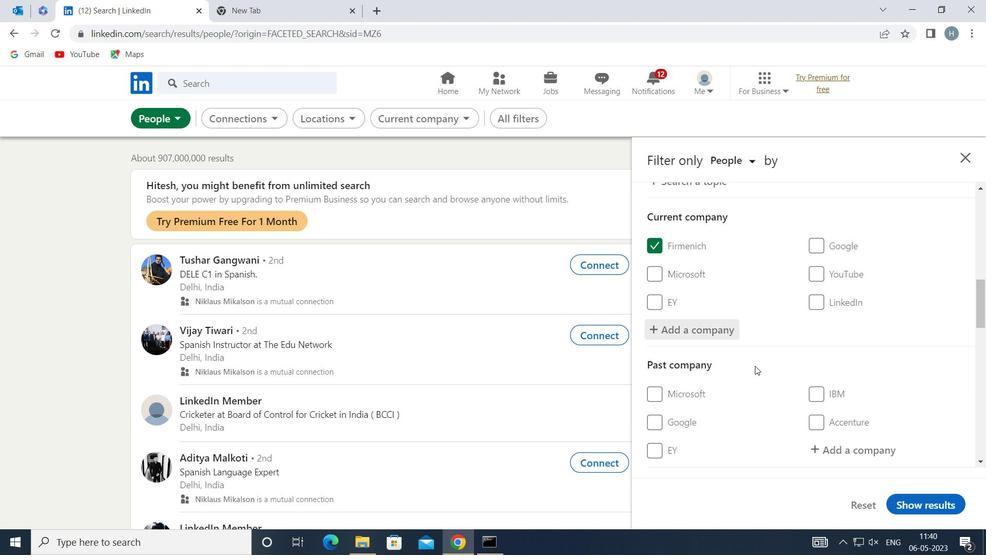 
Action: Mouse moved to (756, 364)
Screenshot: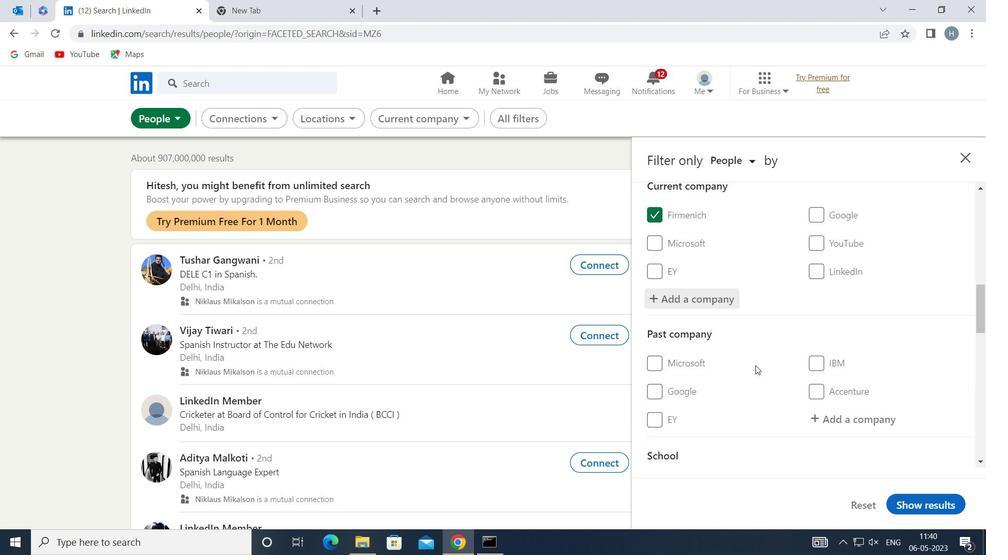 
Action: Mouse scrolled (756, 364) with delta (0, 0)
Screenshot: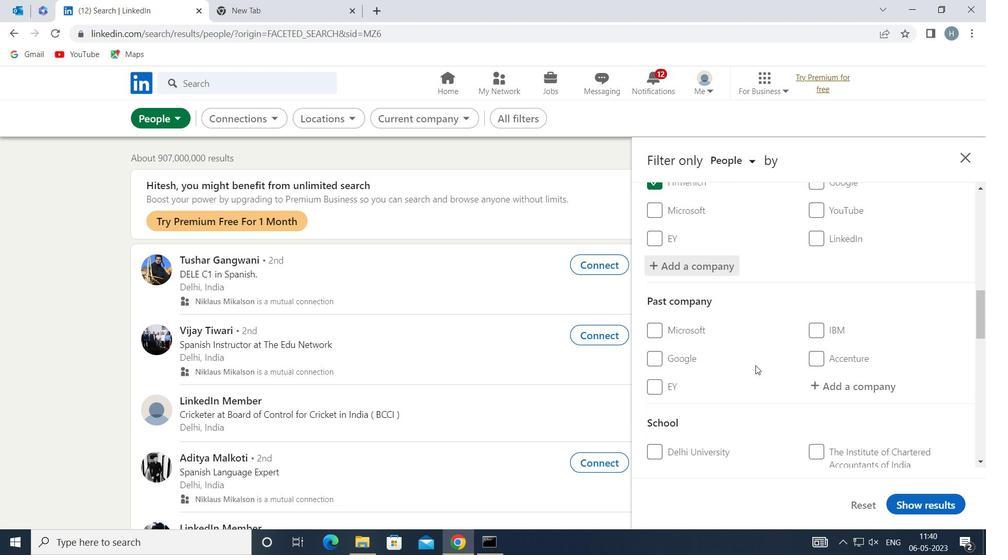 
Action: Mouse scrolled (756, 364) with delta (0, 0)
Screenshot: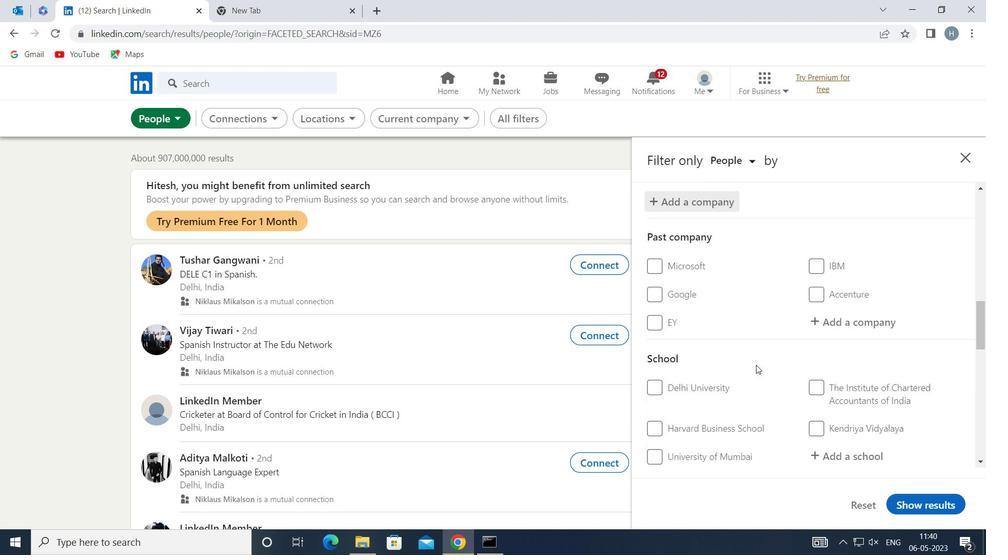 
Action: Mouse moved to (848, 386)
Screenshot: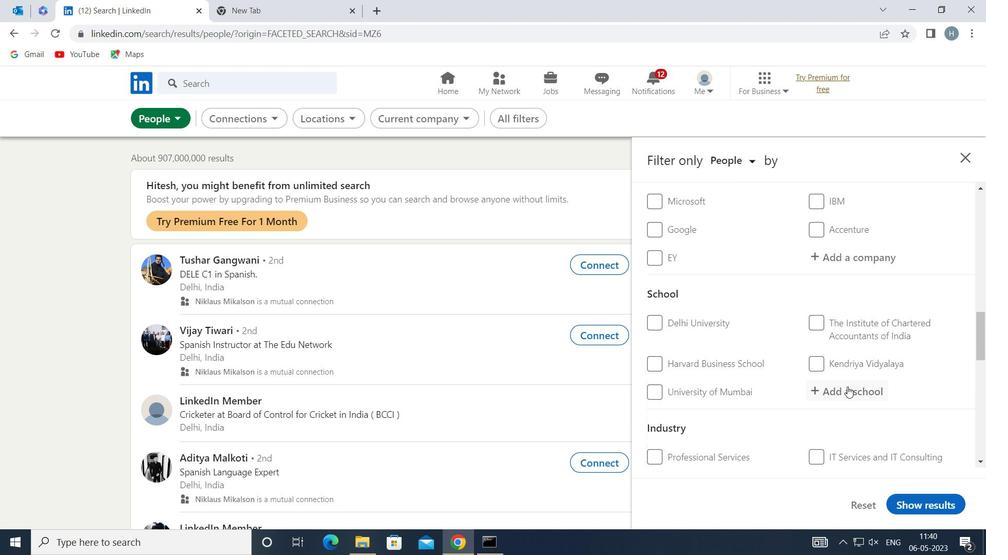 
Action: Mouse pressed left at (848, 386)
Screenshot: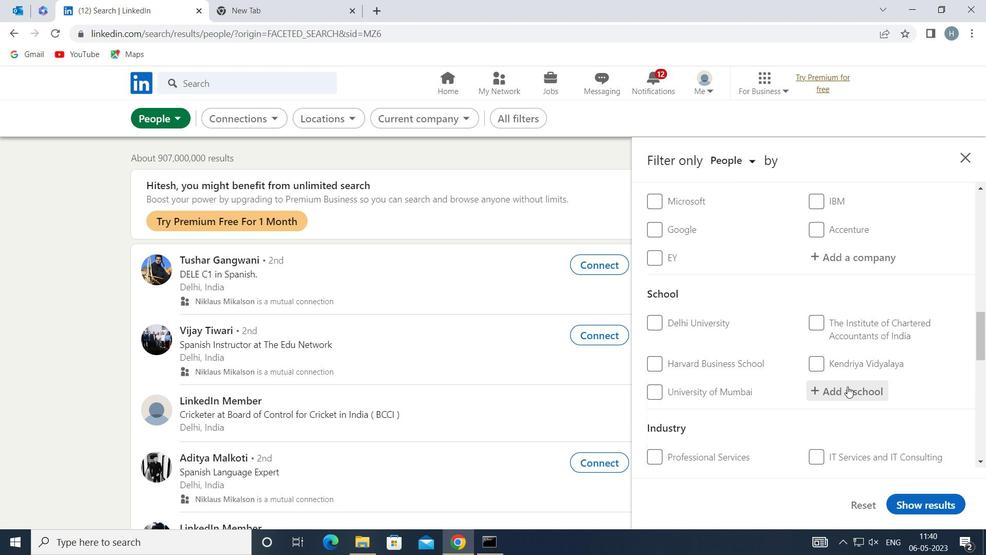 
Action: Key pressed <Key.shift>MAHARASHTRA<Key.space><Key.shift>INS
Screenshot: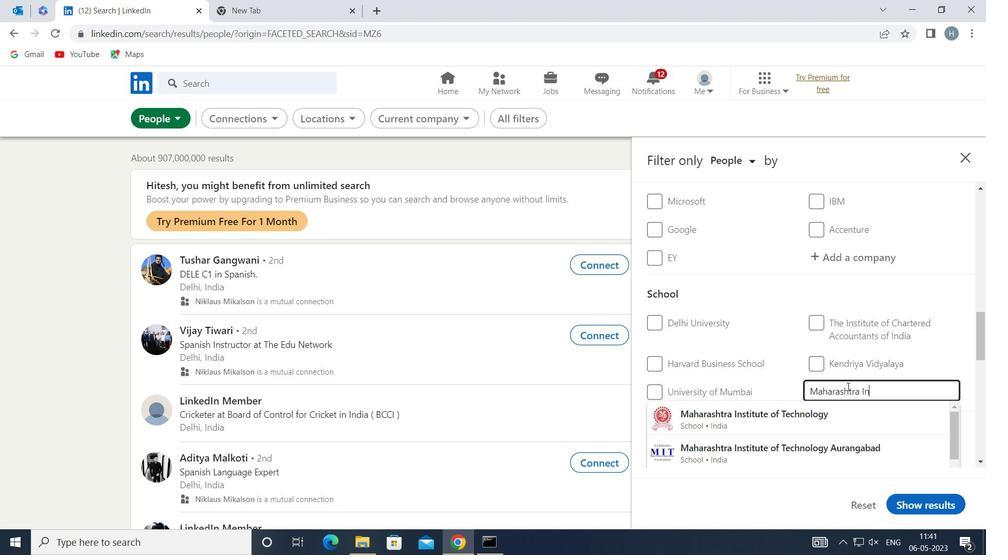 
Action: Mouse moved to (841, 389)
Screenshot: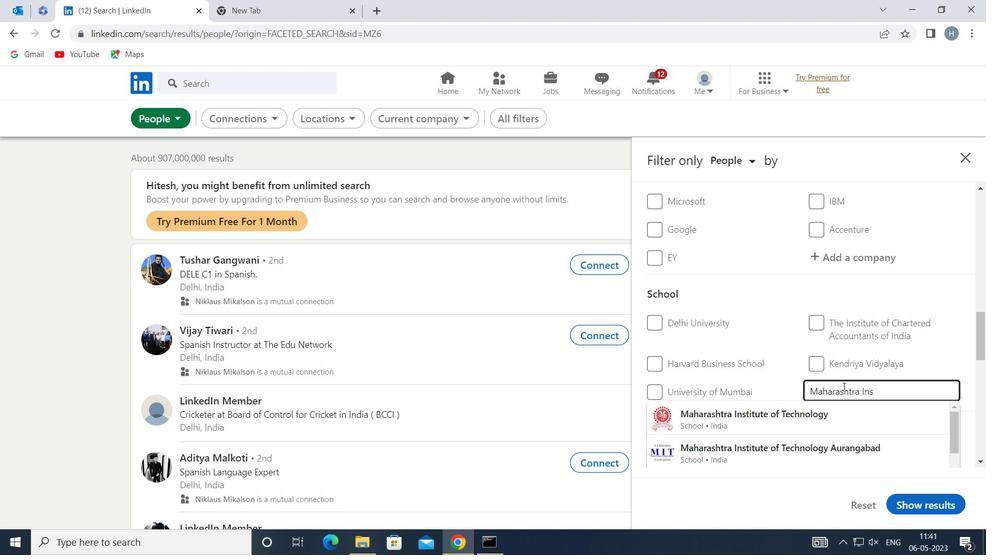 
Action: Mouse scrolled (841, 389) with delta (0, 0)
Screenshot: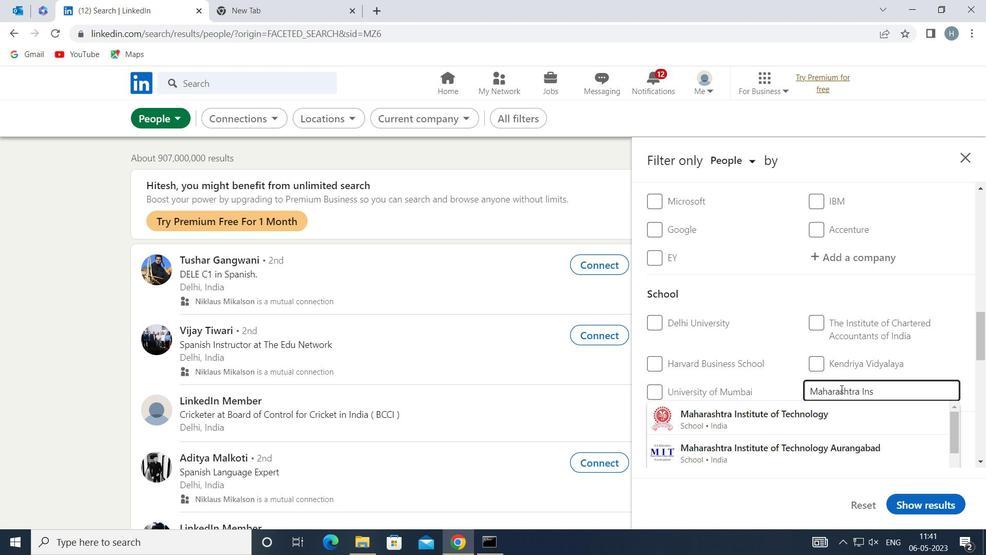
Action: Mouse moved to (883, 388)
Screenshot: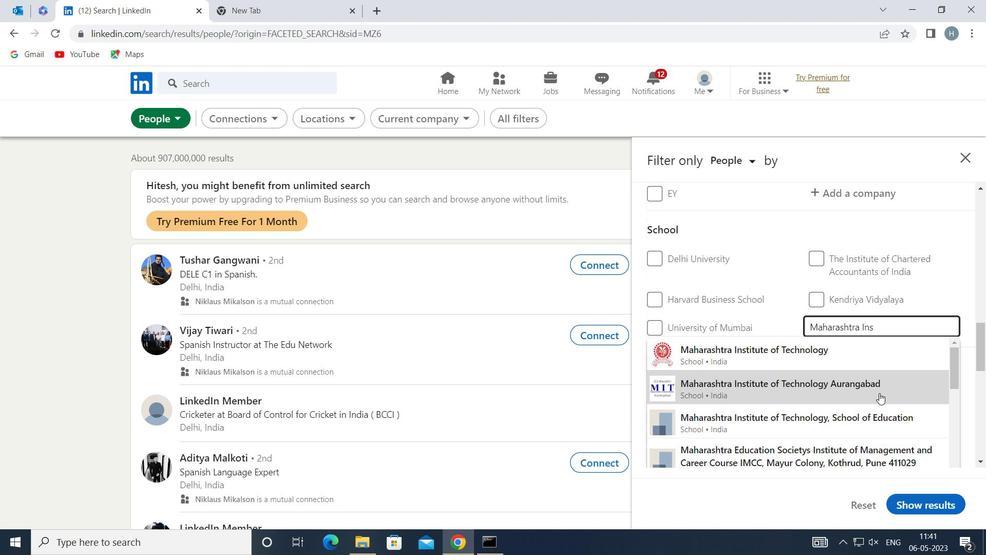
Action: Mouse pressed left at (883, 388)
Screenshot: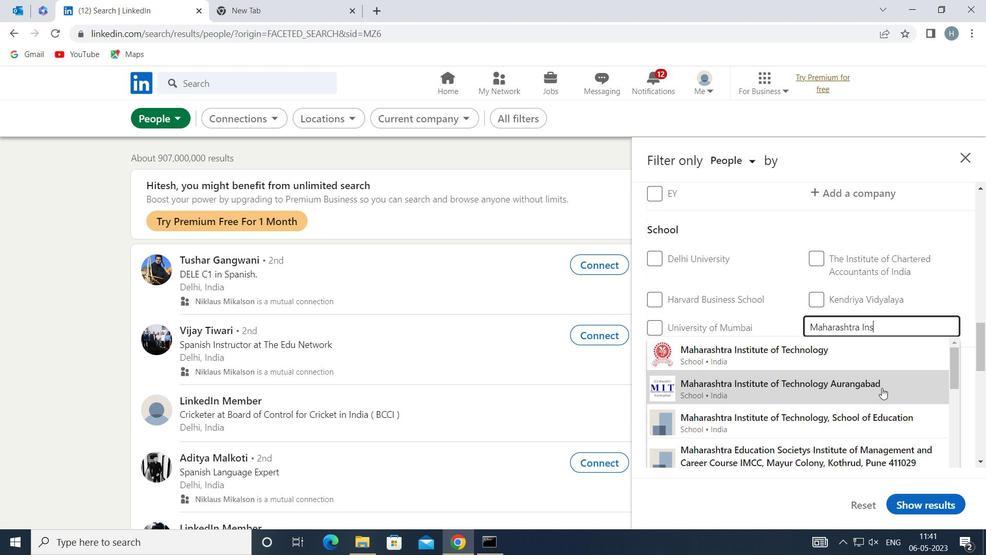 
Action: Mouse moved to (804, 360)
Screenshot: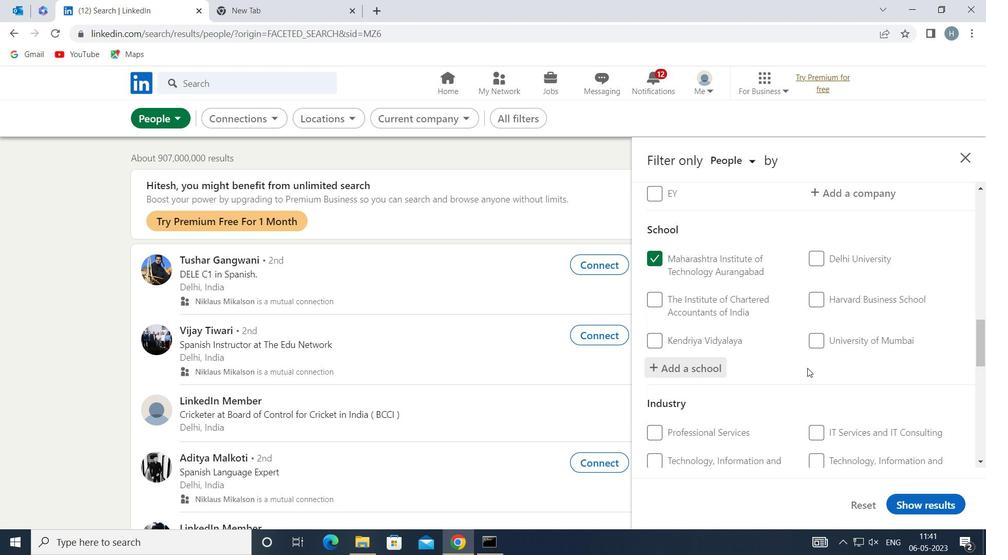 
Action: Mouse scrolled (804, 359) with delta (0, 0)
Screenshot: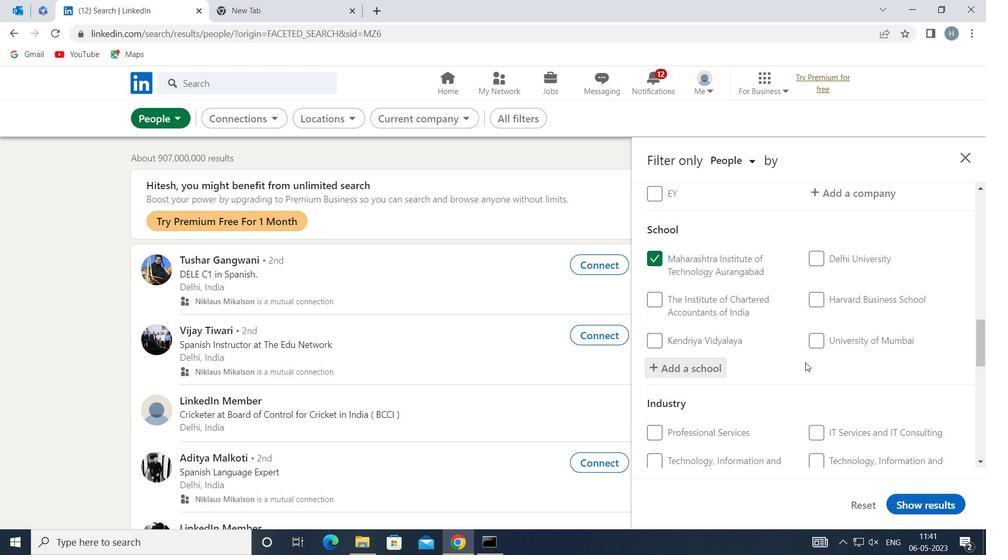 
Action: Mouse scrolled (804, 359) with delta (0, 0)
Screenshot: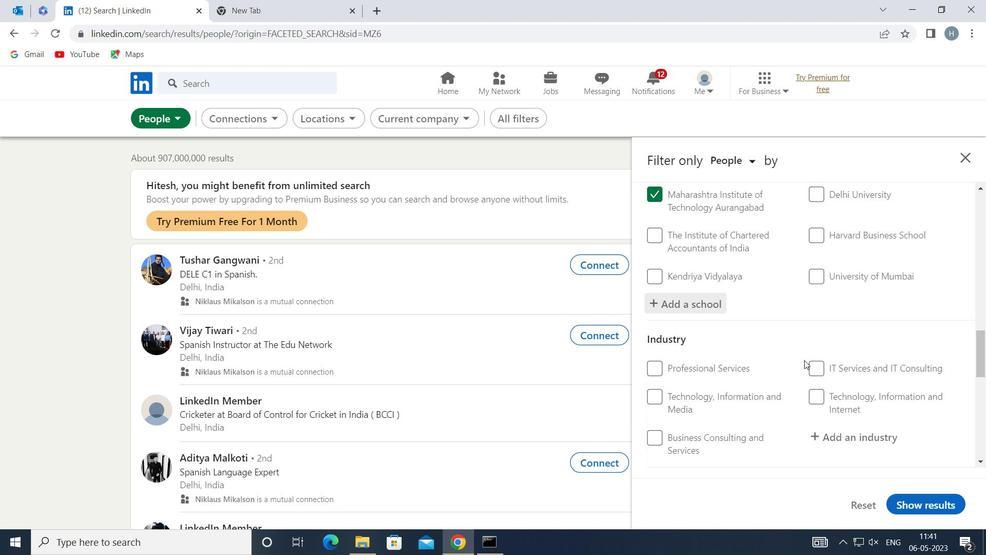 
Action: Mouse moved to (857, 371)
Screenshot: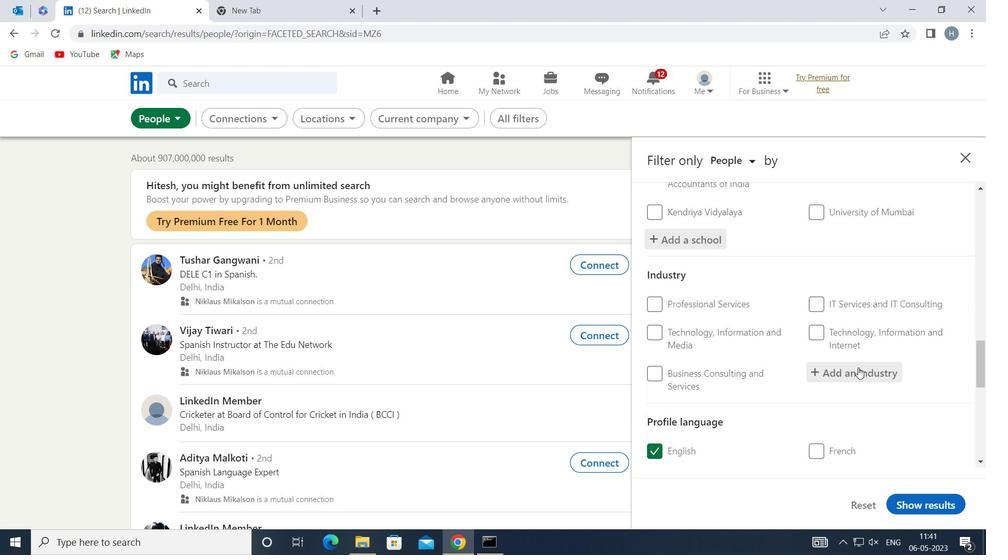 
Action: Mouse pressed left at (857, 371)
Screenshot: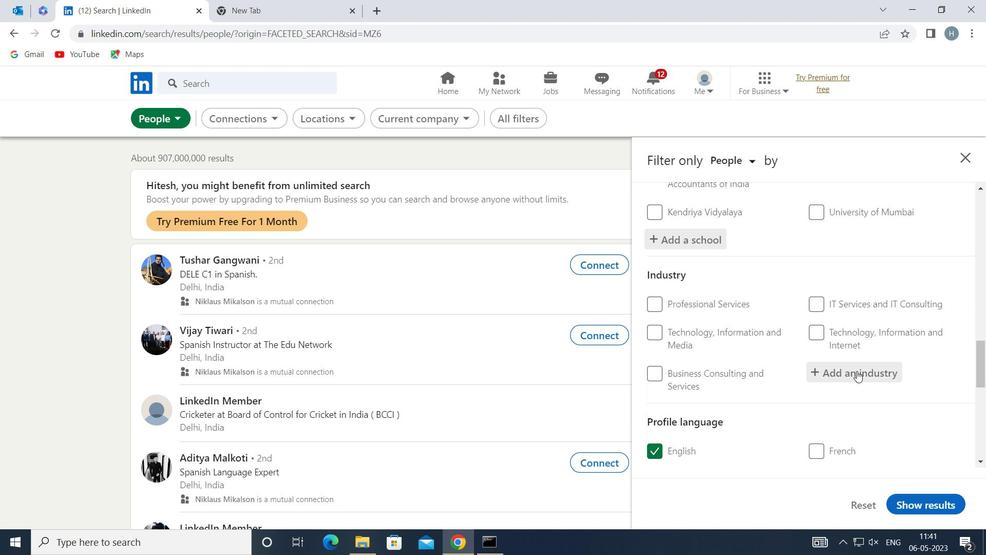 
Action: Key pressed <Key.shift>ZOOS
Screenshot: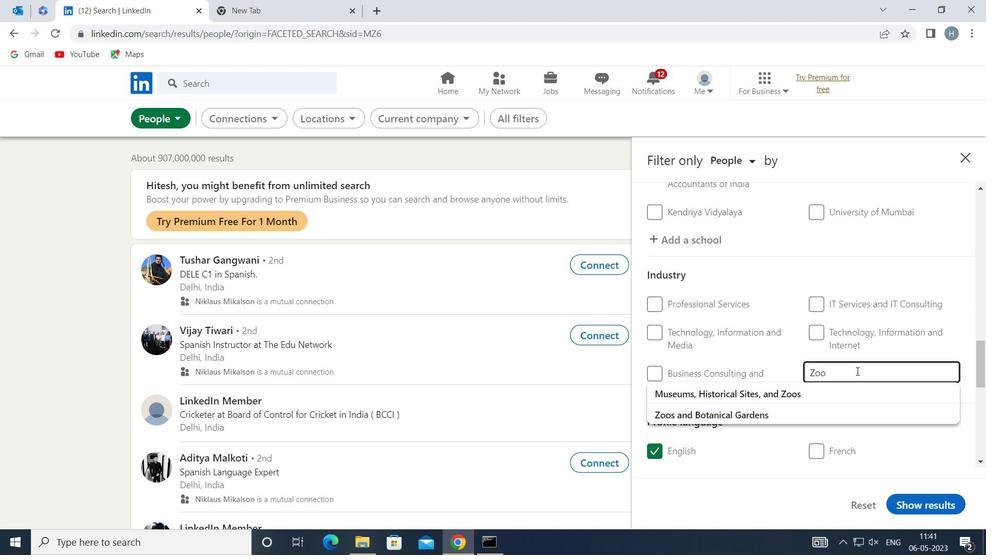 
Action: Mouse moved to (801, 409)
Screenshot: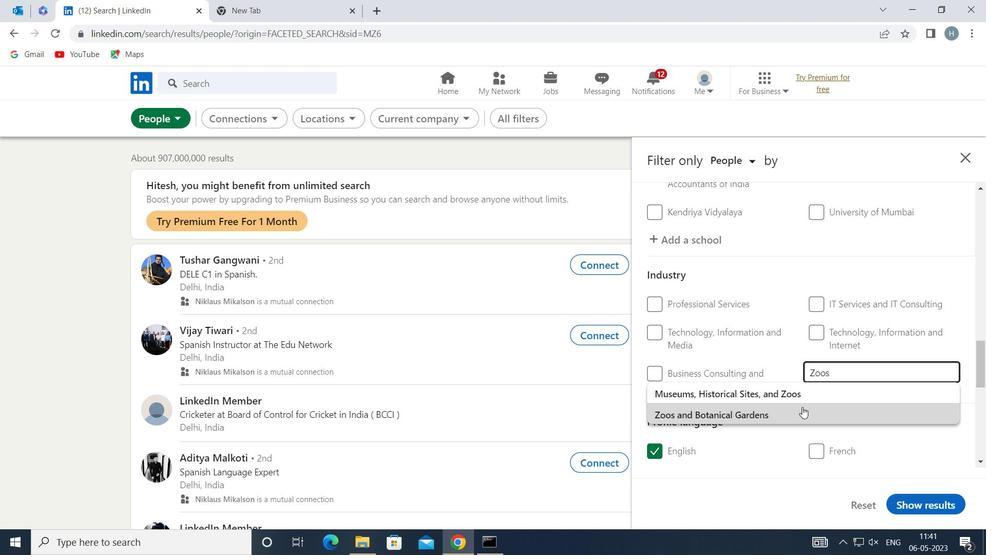 
Action: Mouse pressed left at (801, 409)
Screenshot: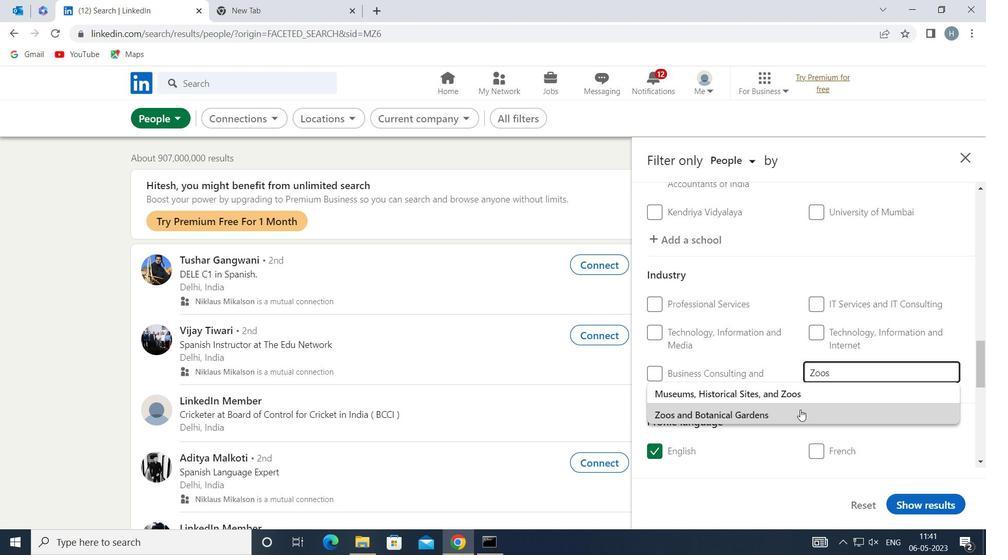
Action: Mouse moved to (757, 354)
Screenshot: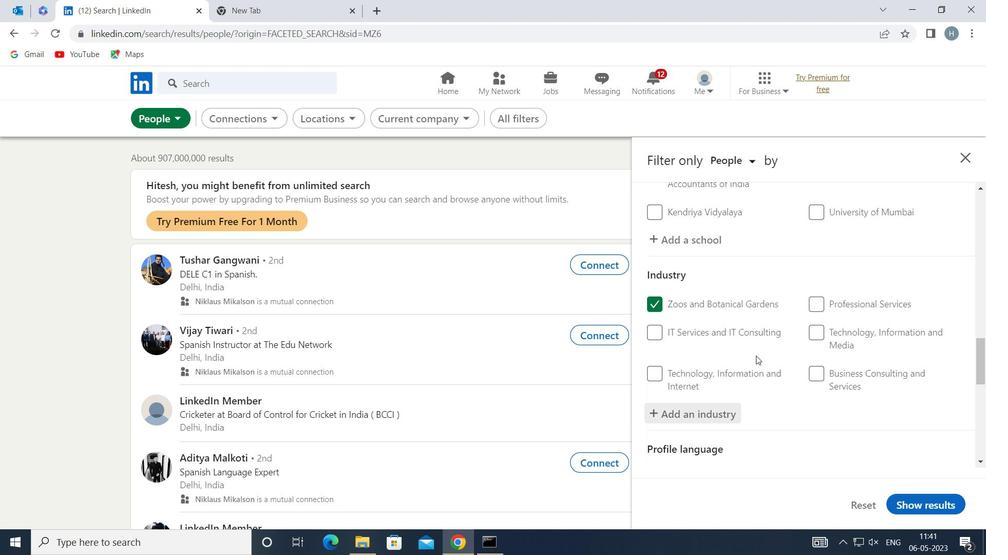 
Action: Mouse scrolled (757, 354) with delta (0, 0)
Screenshot: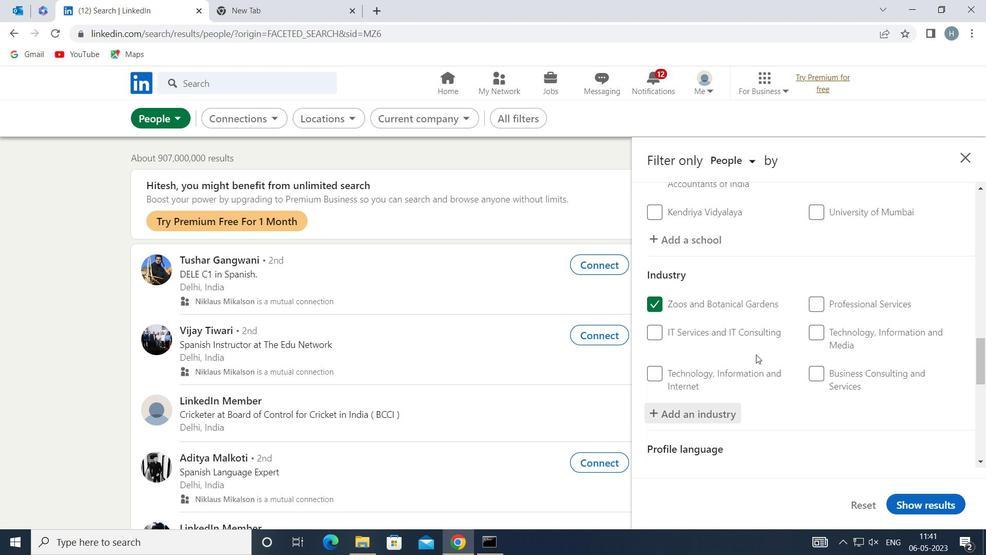 
Action: Mouse moved to (761, 351)
Screenshot: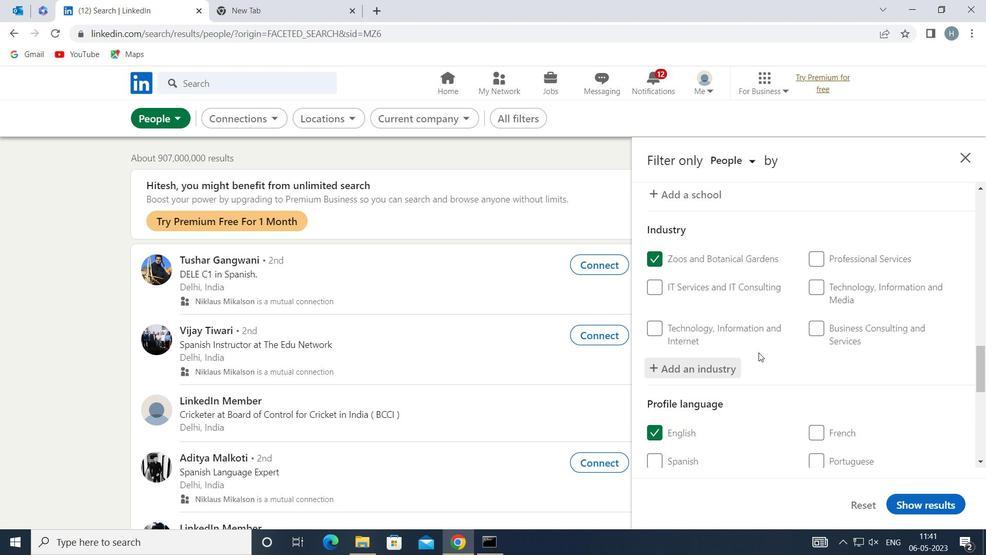 
Action: Mouse scrolled (761, 351) with delta (0, 0)
Screenshot: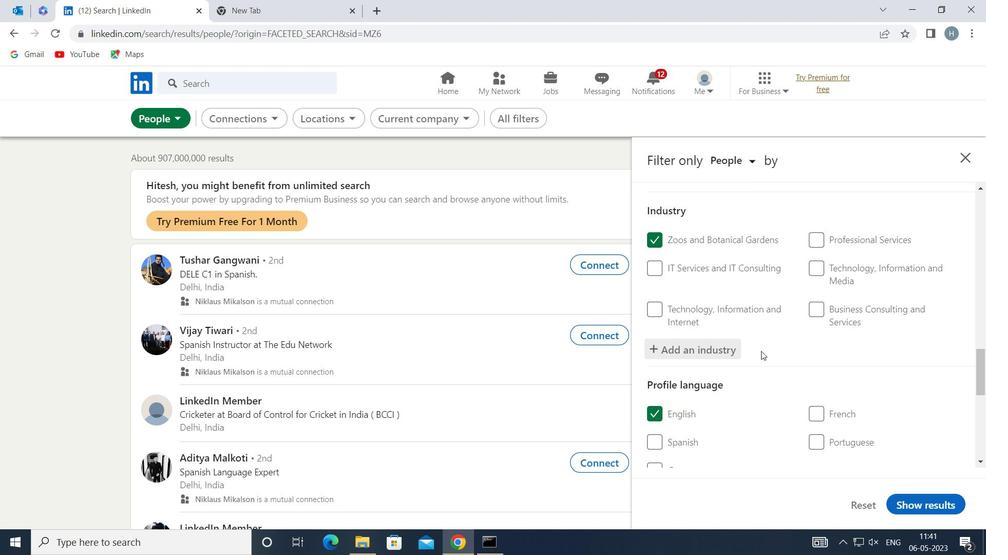 
Action: Mouse moved to (763, 350)
Screenshot: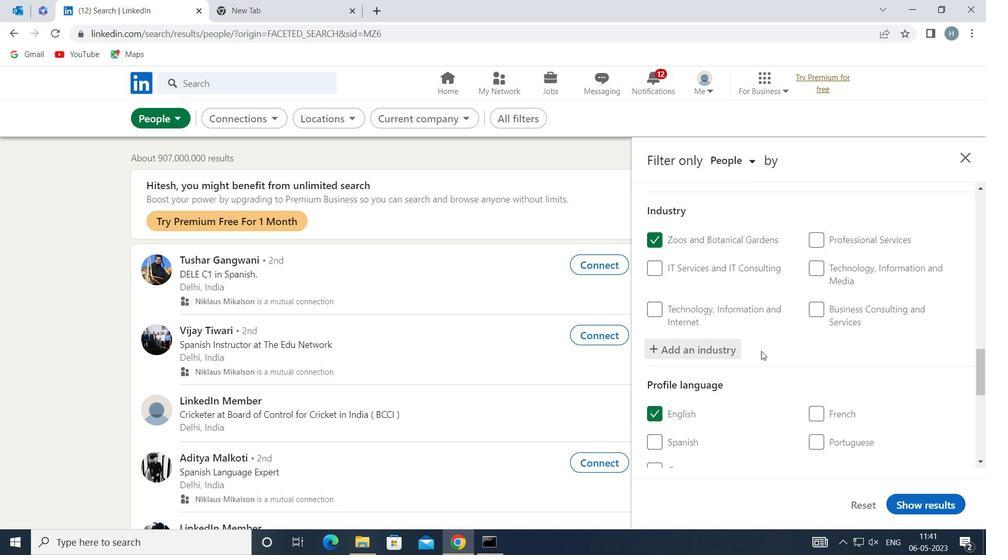 
Action: Mouse scrolled (763, 350) with delta (0, 0)
Screenshot: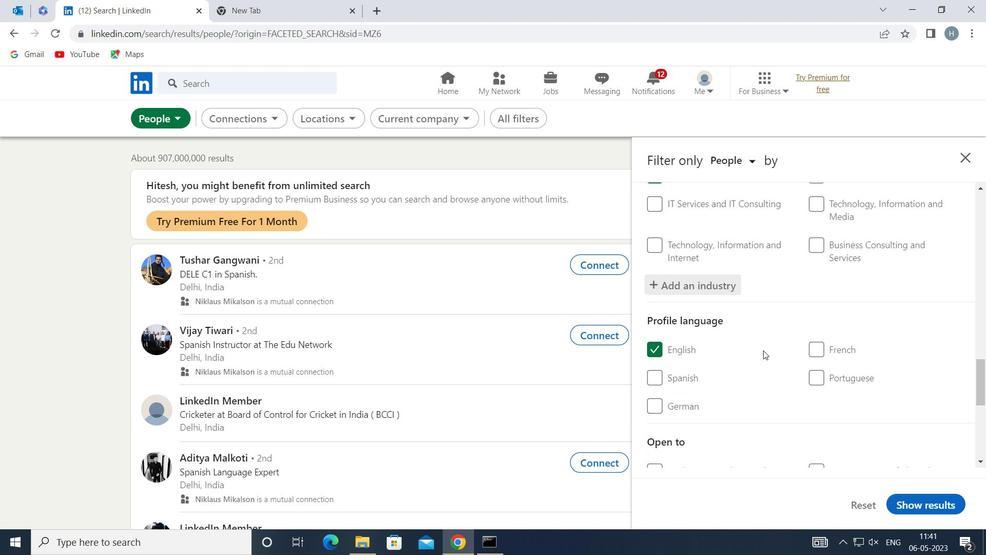 
Action: Mouse scrolled (763, 350) with delta (0, 0)
Screenshot: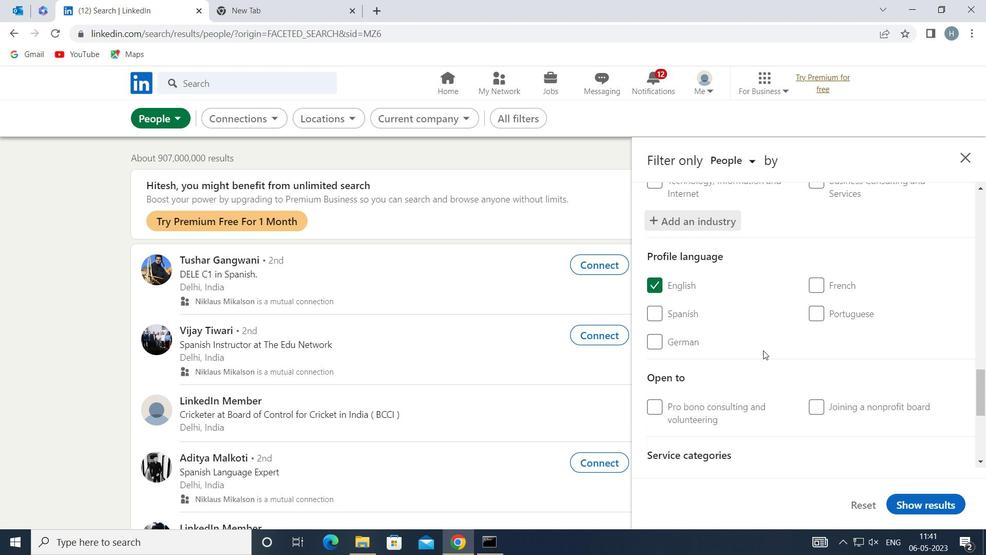 
Action: Mouse moved to (764, 349)
Screenshot: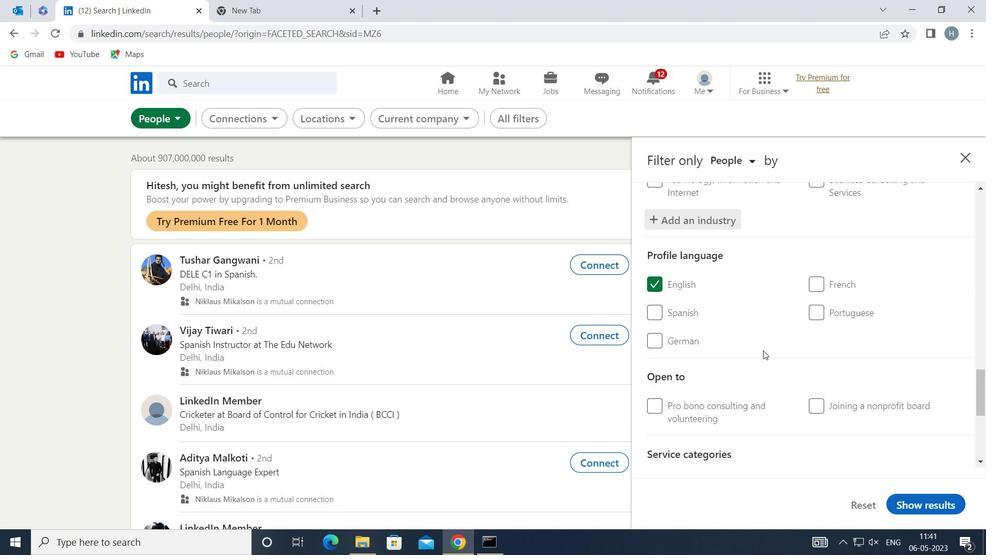 
Action: Mouse scrolled (764, 349) with delta (0, 0)
Screenshot: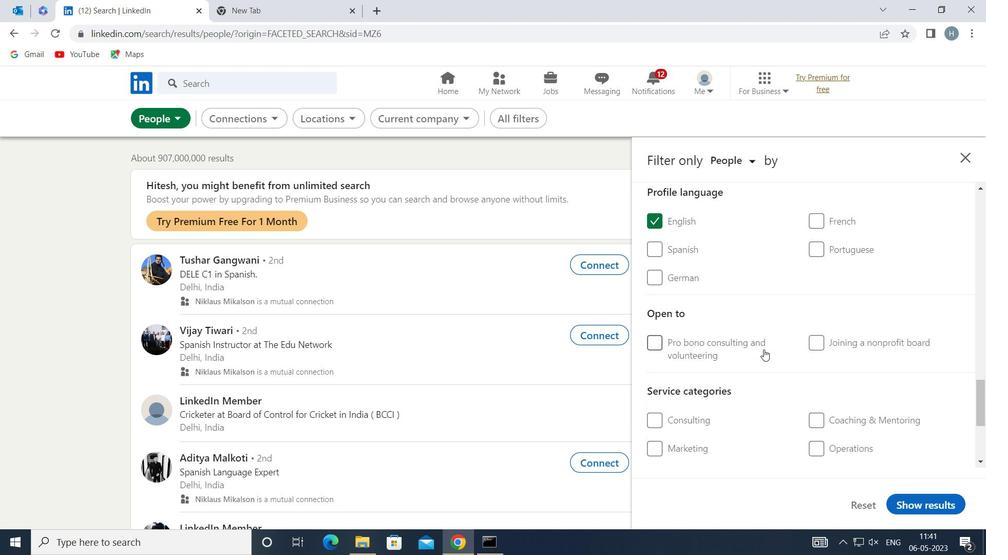 
Action: Mouse moved to (839, 407)
Screenshot: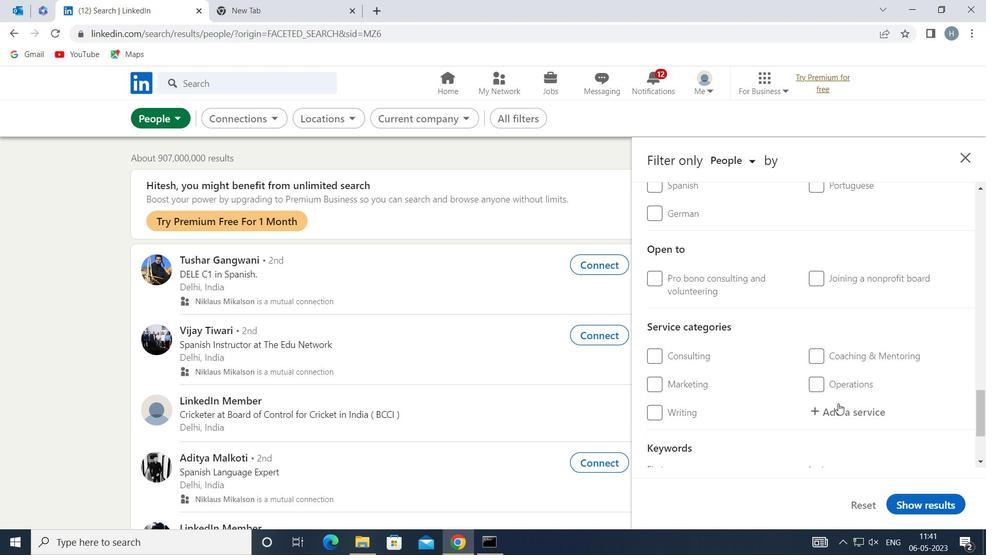 
Action: Mouse pressed left at (839, 407)
Screenshot: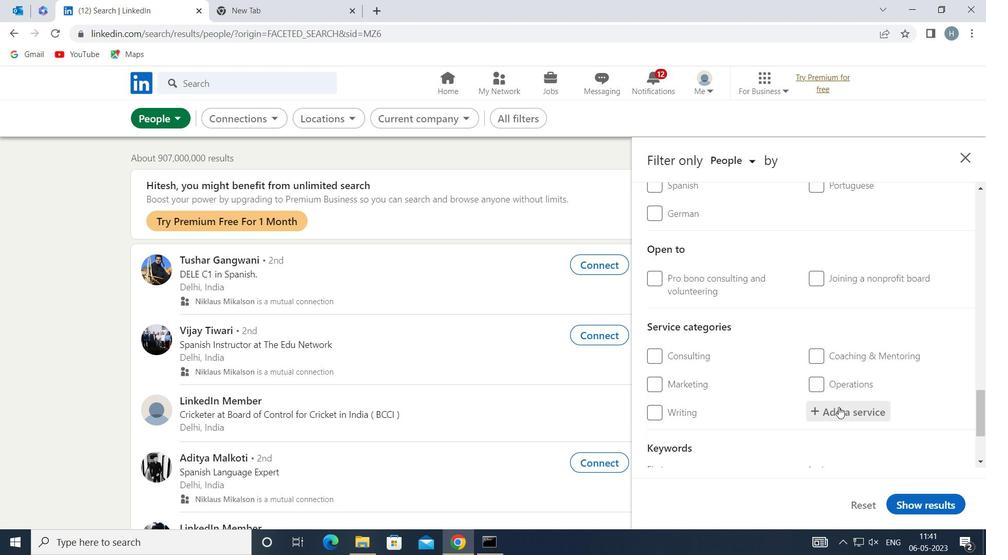 
Action: Key pressed <Key.shift>CONSULTING
Screenshot: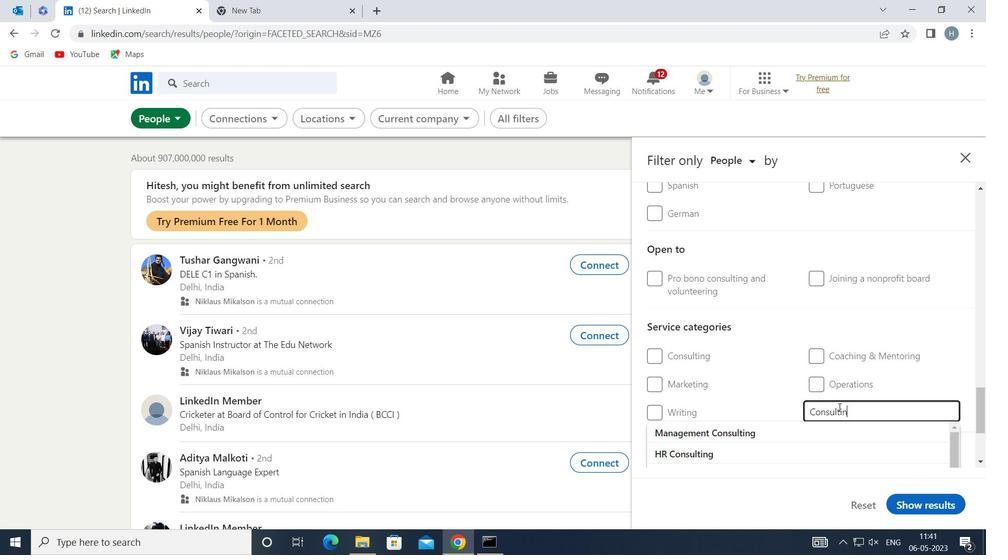 
Action: Mouse moved to (786, 417)
Screenshot: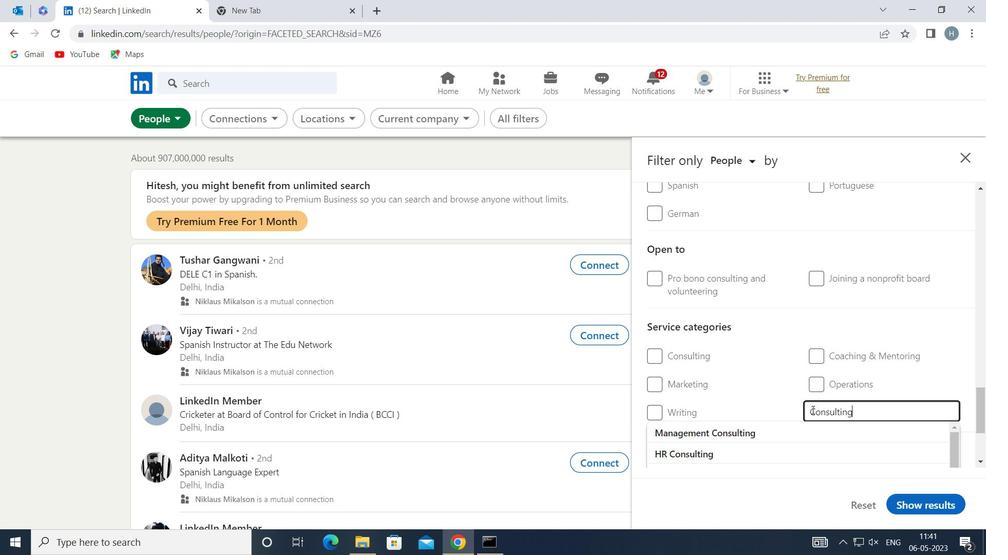 
Action: Mouse scrolled (786, 417) with delta (0, 0)
Screenshot: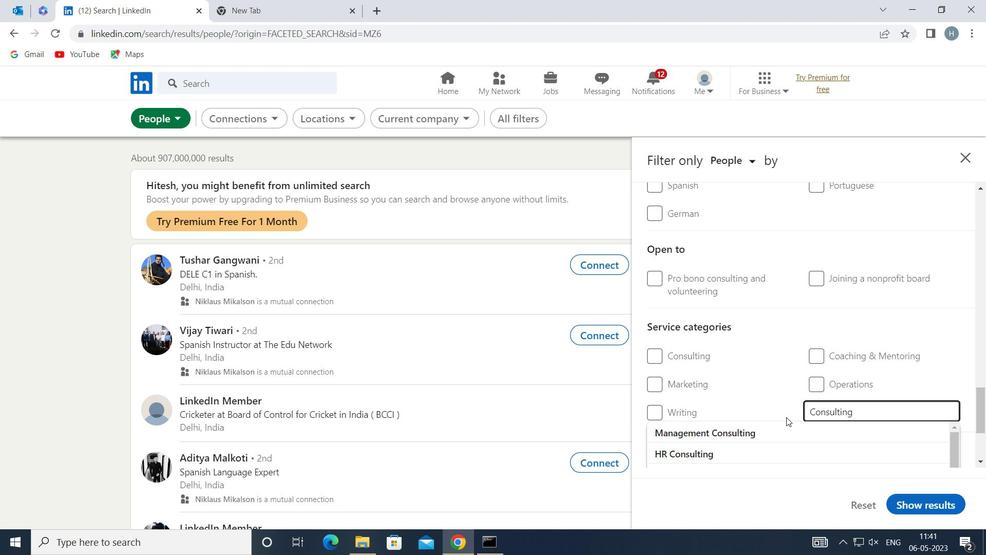 
Action: Mouse moved to (786, 401)
Screenshot: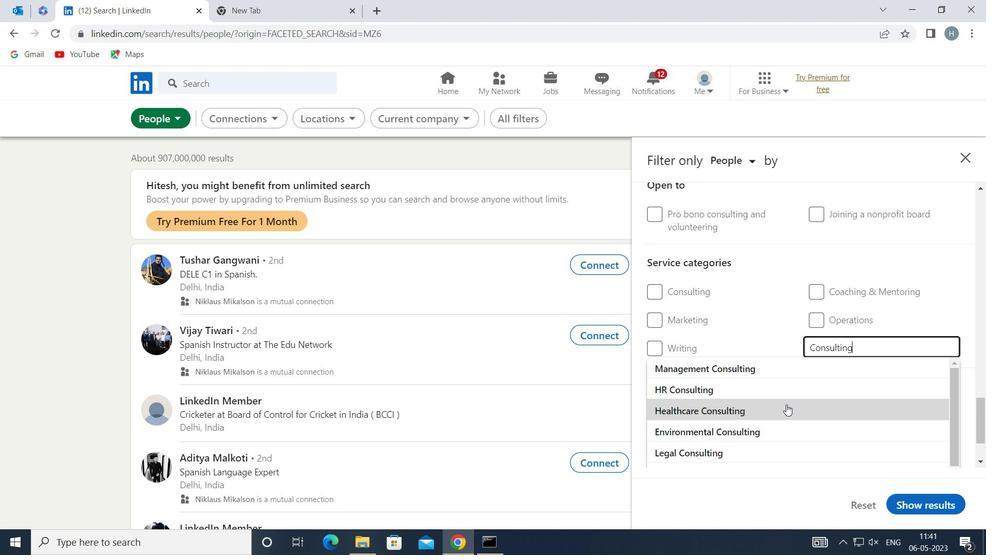 
Action: Mouse scrolled (786, 400) with delta (0, 0)
Screenshot: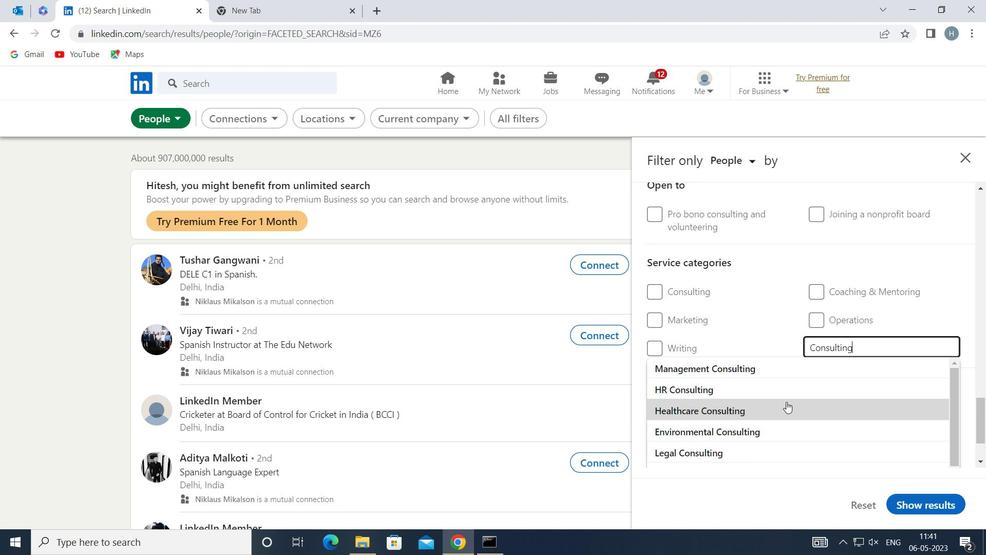 
Action: Mouse moved to (794, 397)
Screenshot: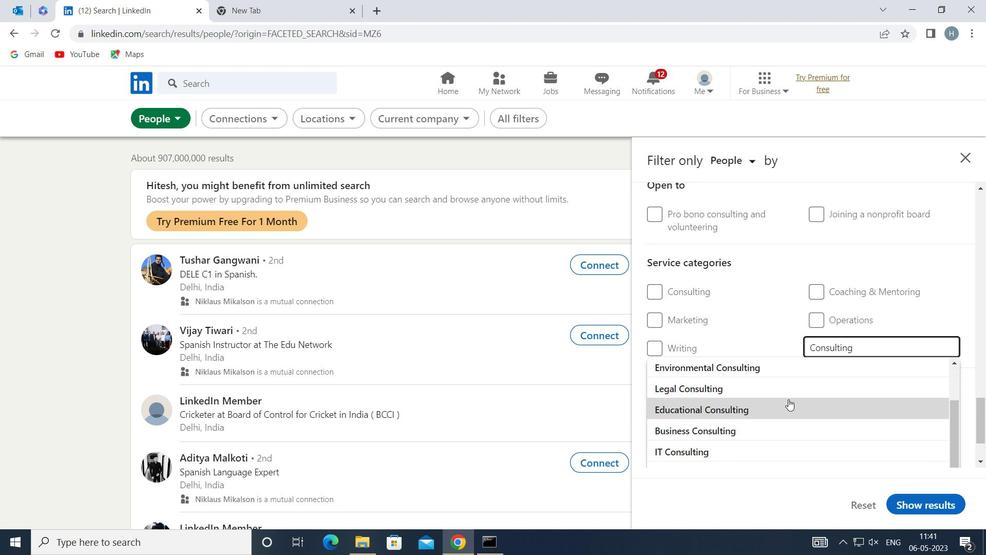 
Action: Mouse scrolled (794, 396) with delta (0, 0)
Screenshot: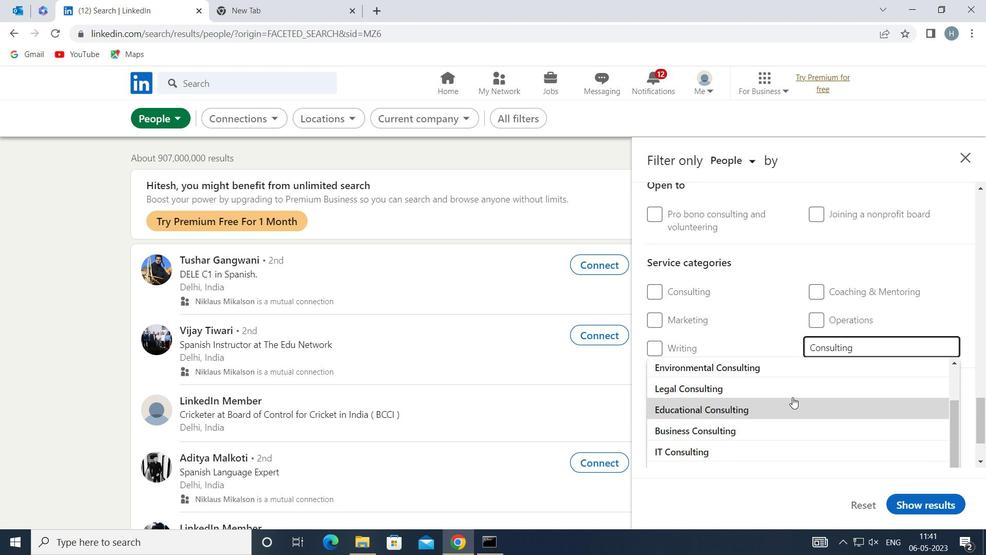
Action: Mouse scrolled (794, 396) with delta (0, 0)
Screenshot: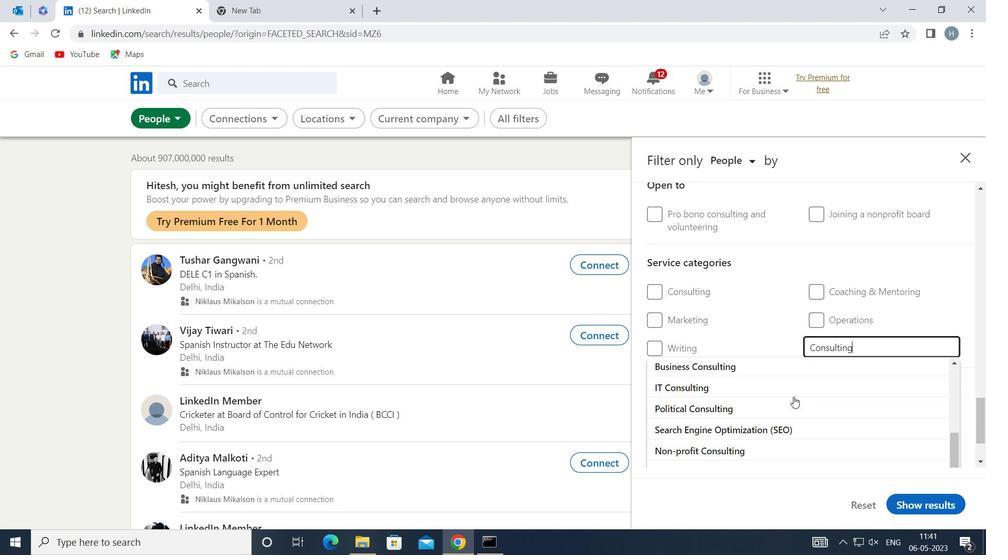 
Action: Mouse scrolled (794, 396) with delta (0, 0)
Screenshot: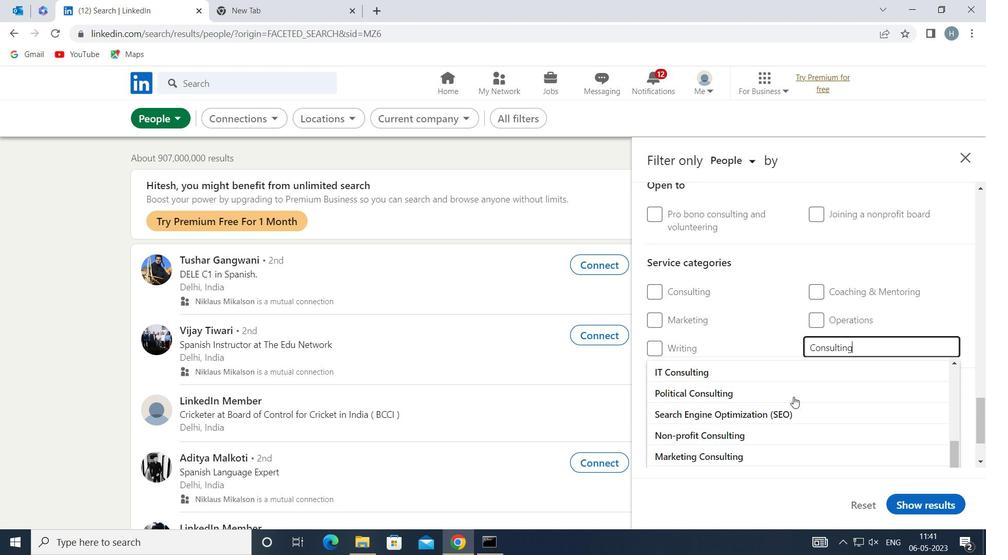 
Action: Mouse moved to (921, 313)
Screenshot: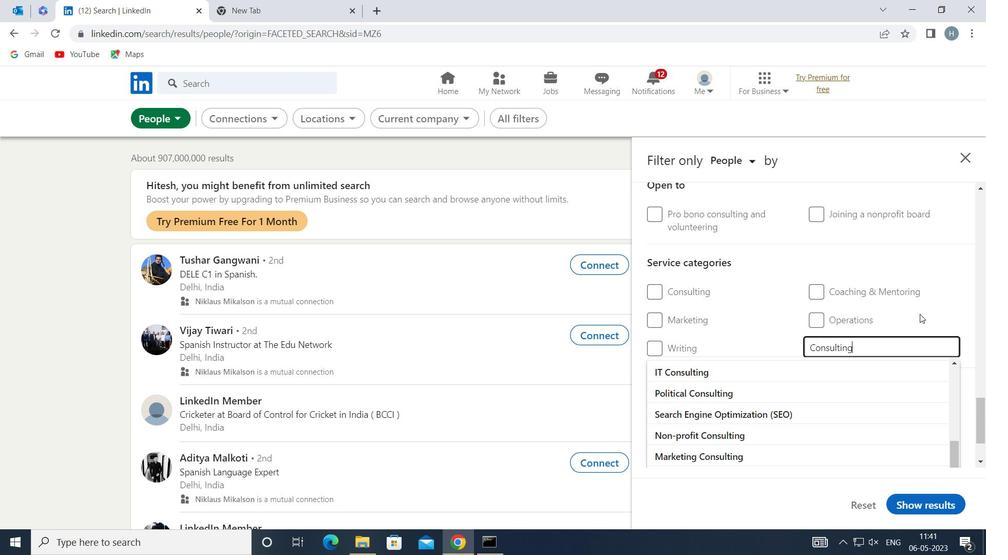 
Action: Mouse pressed left at (921, 313)
Screenshot: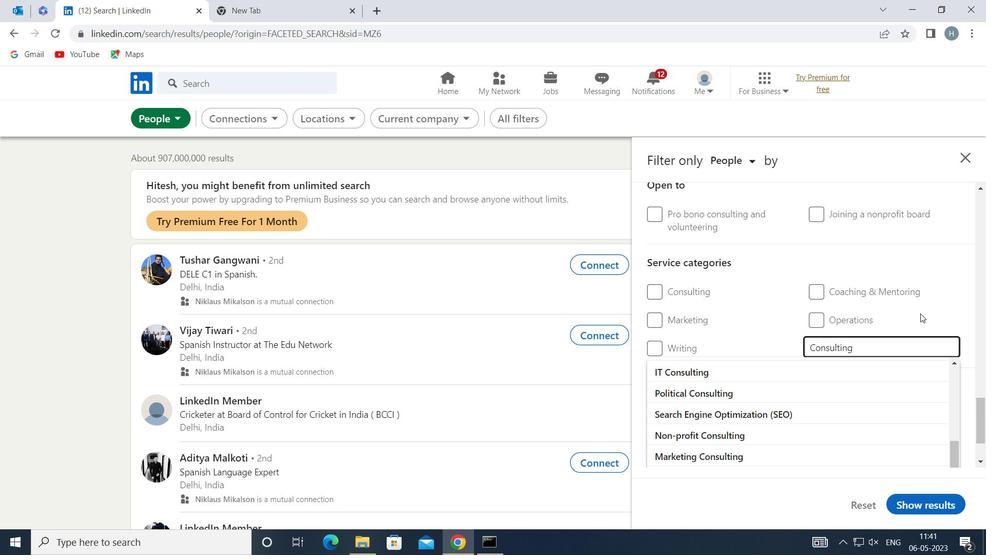 
Action: Mouse moved to (850, 338)
Screenshot: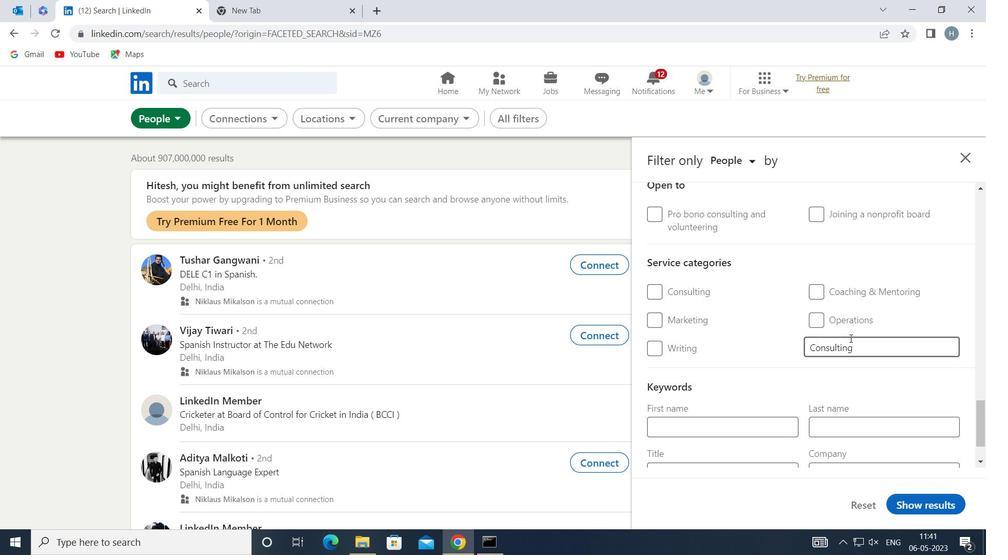 
Action: Mouse scrolled (850, 338) with delta (0, 0)
Screenshot: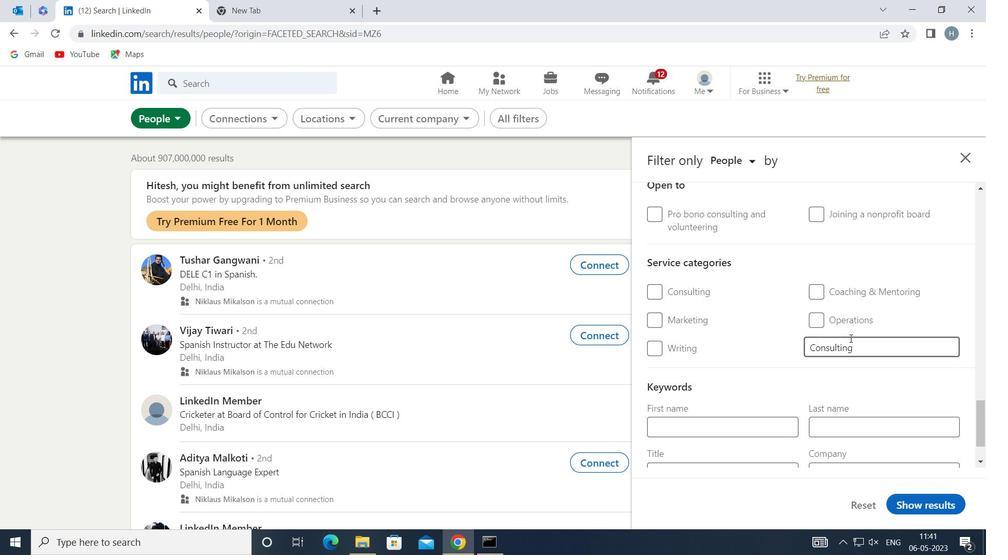
Action: Mouse moved to (849, 338)
Screenshot: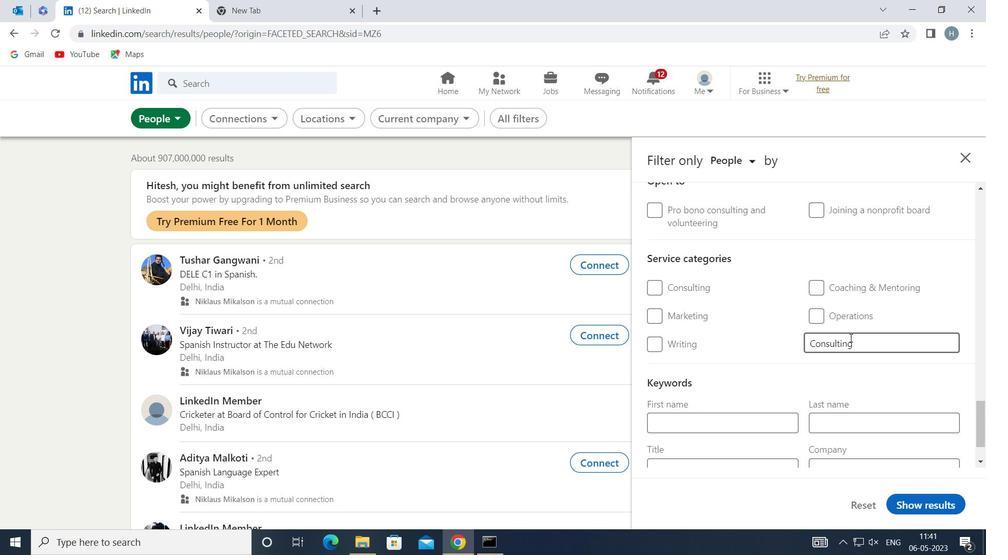 
Action: Mouse scrolled (849, 338) with delta (0, 0)
Screenshot: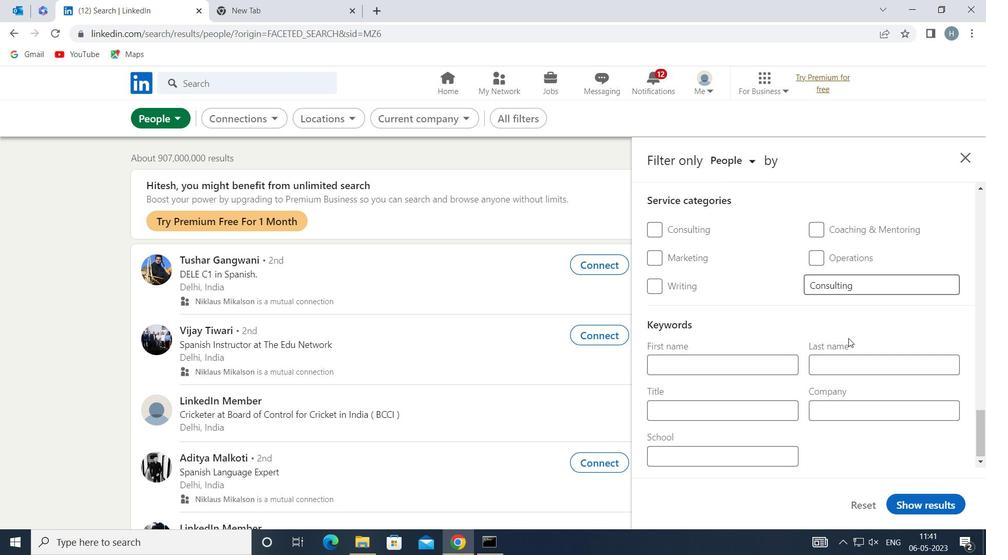 
Action: Mouse scrolled (849, 338) with delta (0, 0)
Screenshot: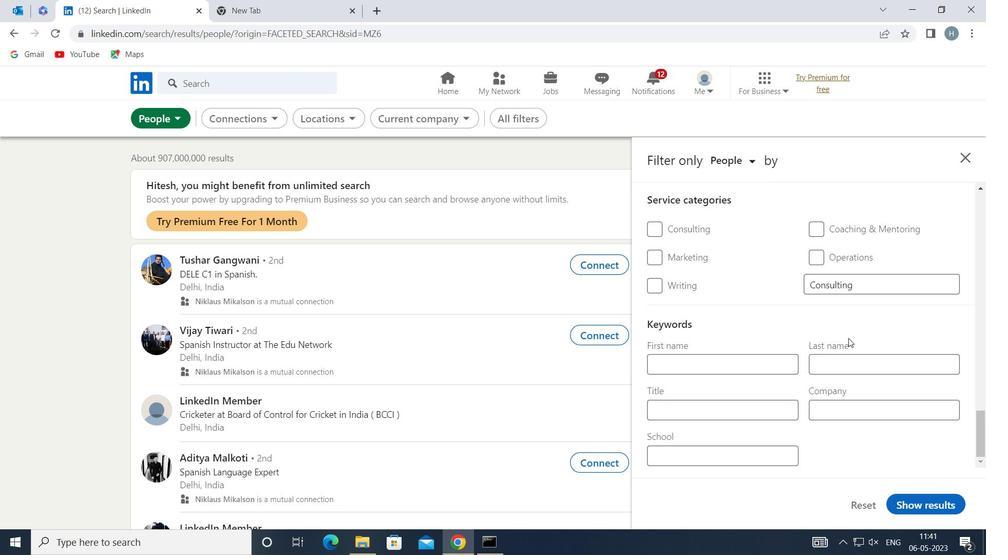
Action: Mouse moved to (849, 338)
Screenshot: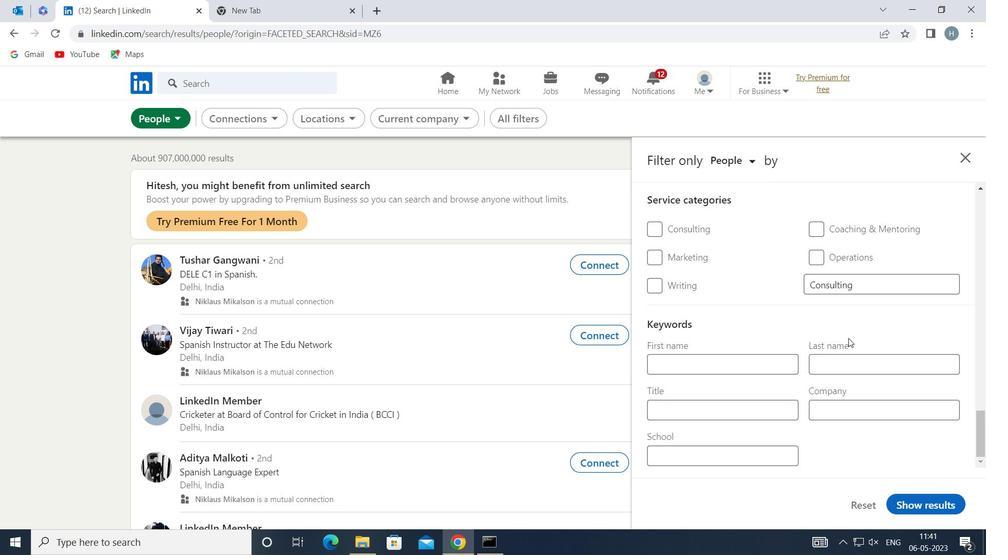 
Action: Mouse scrolled (849, 338) with delta (0, 0)
Screenshot: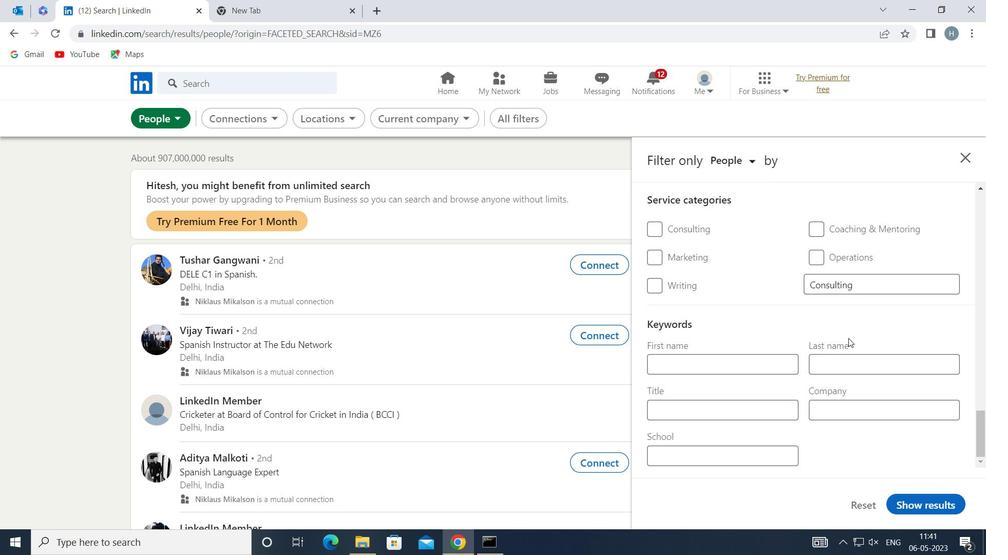
Action: Mouse moved to (774, 410)
Screenshot: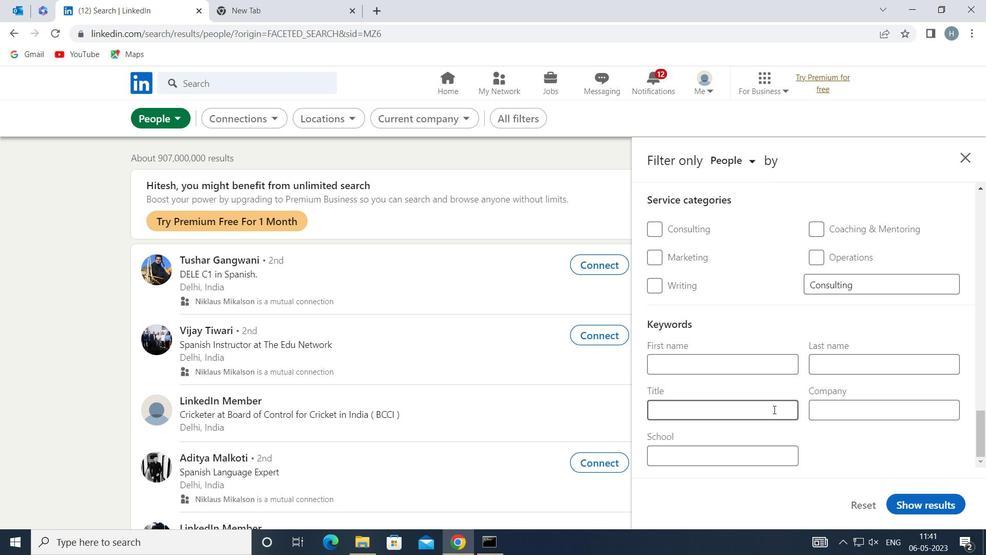 
Action: Mouse pressed left at (774, 410)
Screenshot: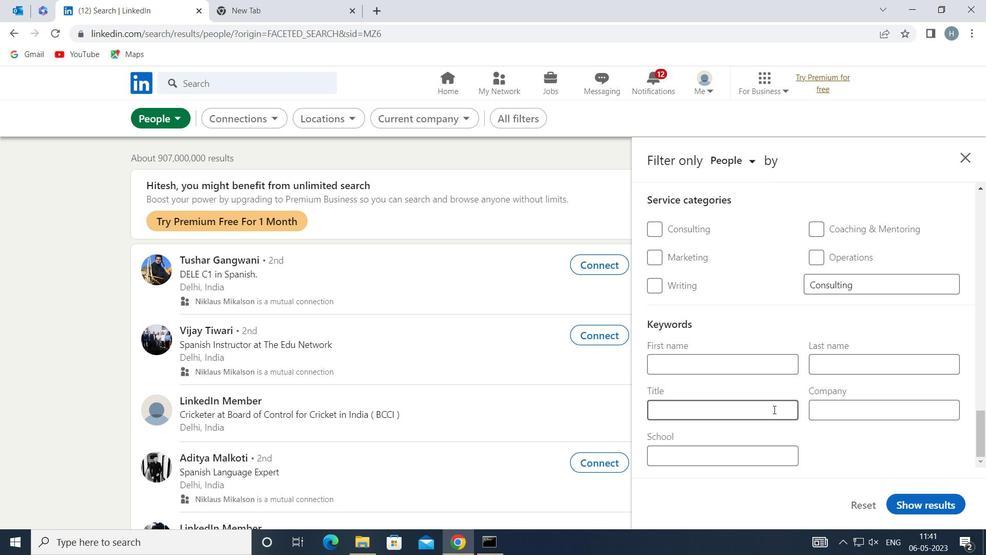 
Action: Key pressed <Key.shift>OFFICE<Key.space><Key.shift>MANAGER
Screenshot: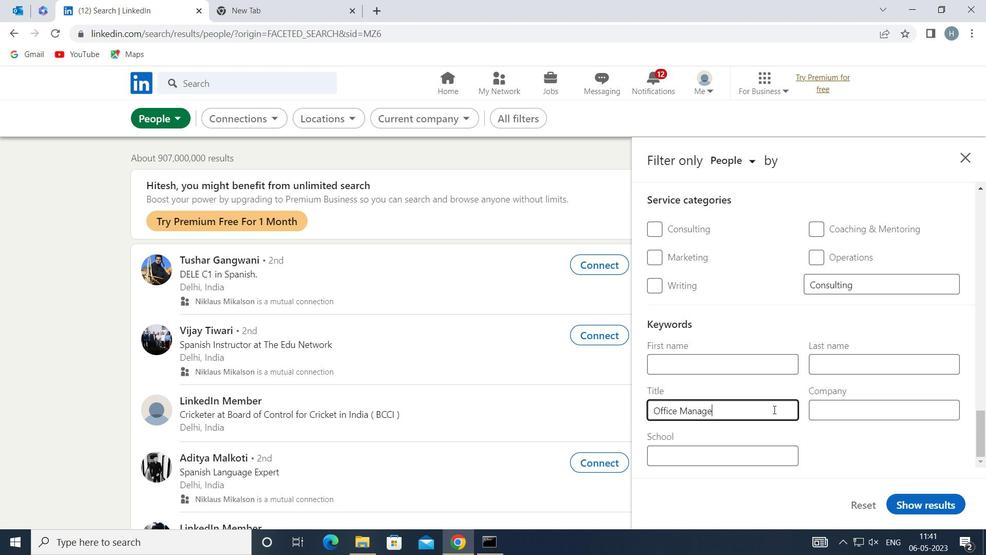 
Action: Mouse moved to (935, 503)
Screenshot: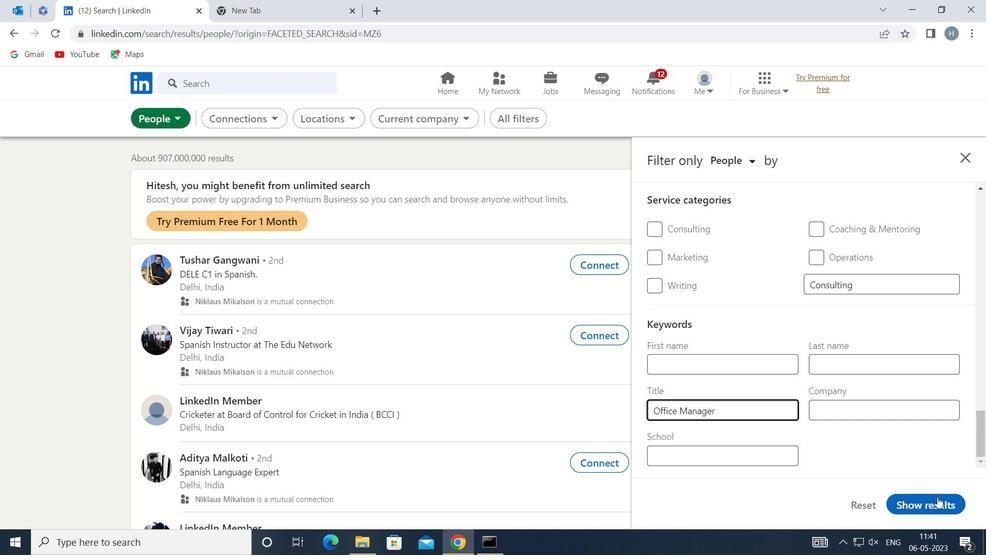 
Action: Mouse pressed left at (935, 503)
Screenshot: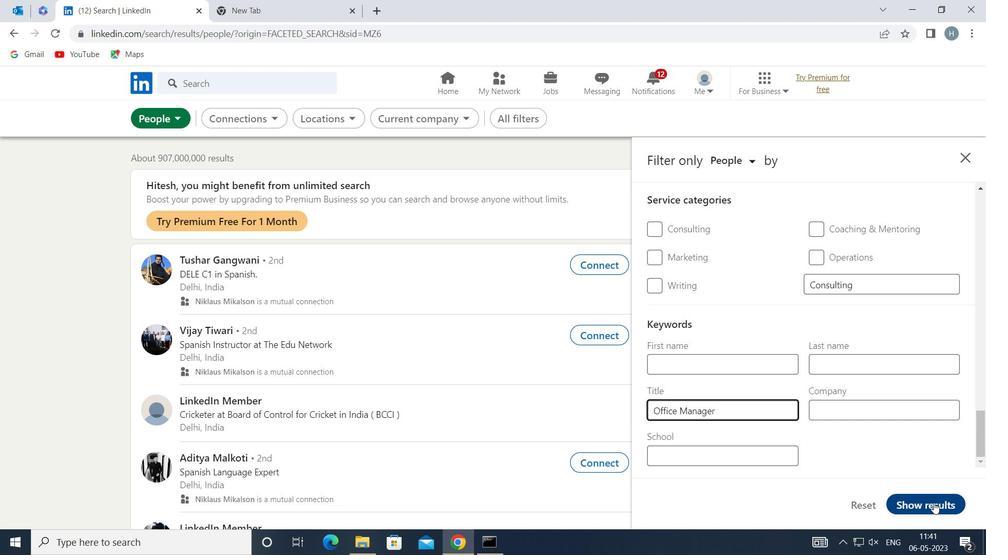 
Action: Mouse moved to (811, 378)
Screenshot: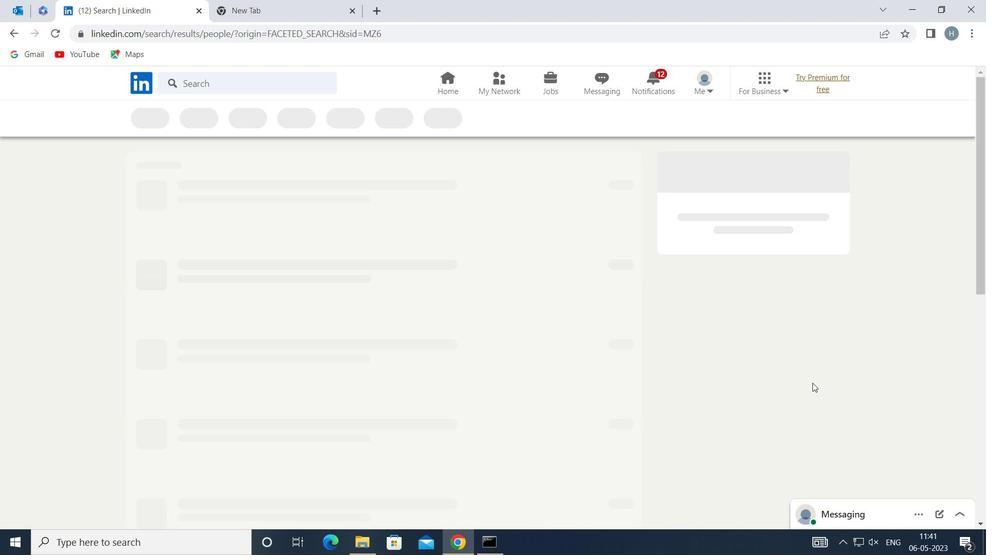 
